 Task: Add an event with the title Casual Interview with Candidate DD, date '2024/05/01', time 8:00 AM to 10:00 AM, logged in from the account softage.3@softage.netand send the event invitation to softage.2@softage.net and softage.4@softage.net. Set a reminder for the event 15 minutes before
Action: Mouse moved to (119, 127)
Screenshot: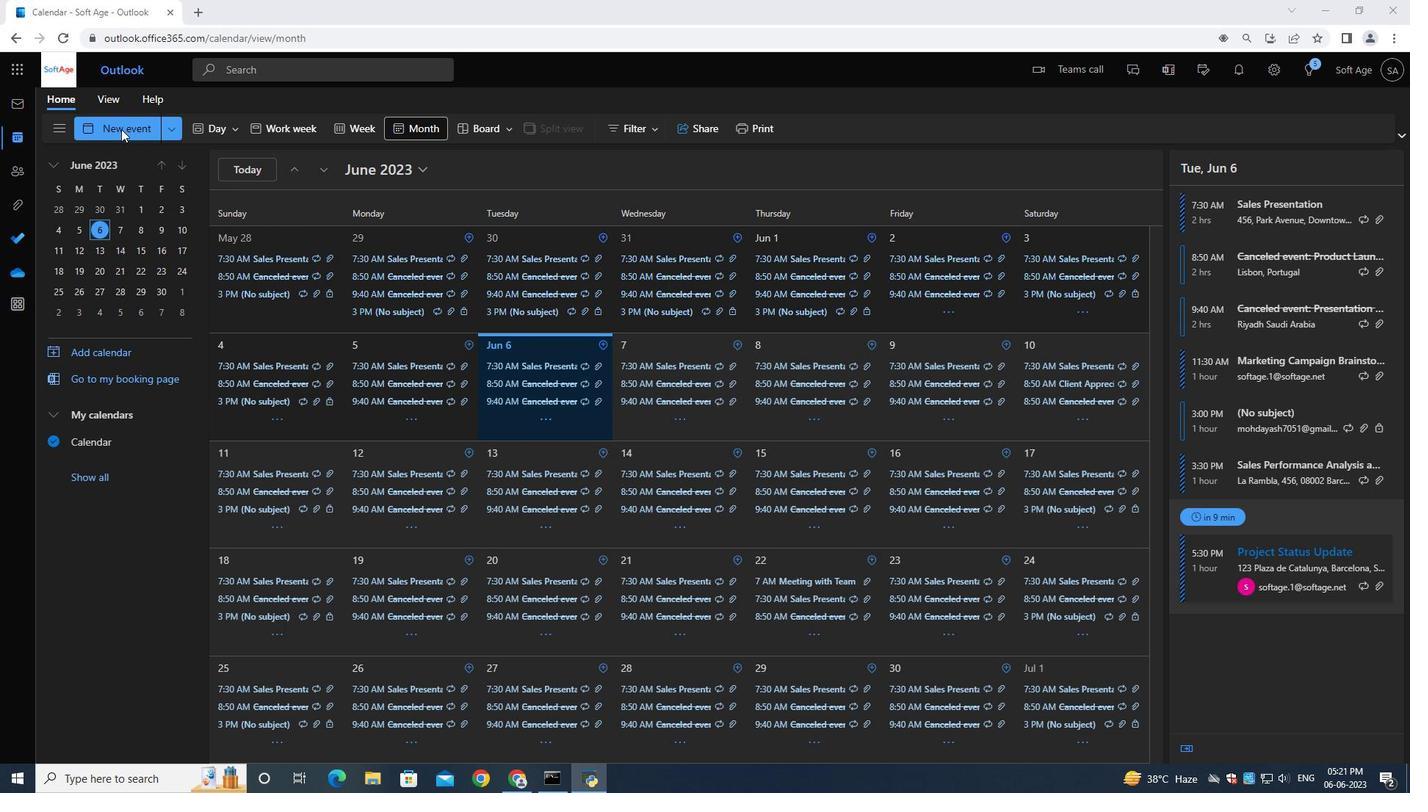 
Action: Mouse pressed left at (119, 127)
Screenshot: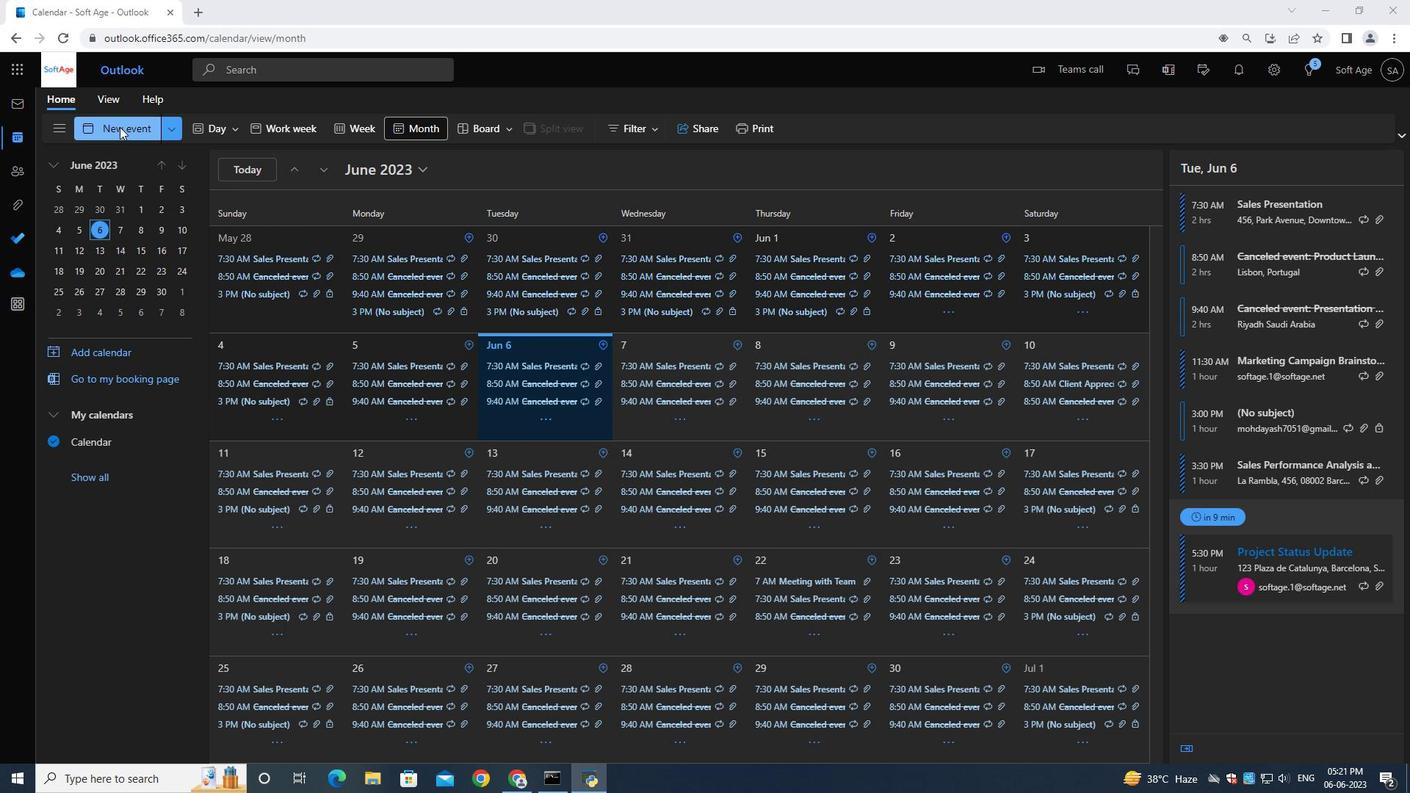 
Action: Mouse moved to (378, 219)
Screenshot: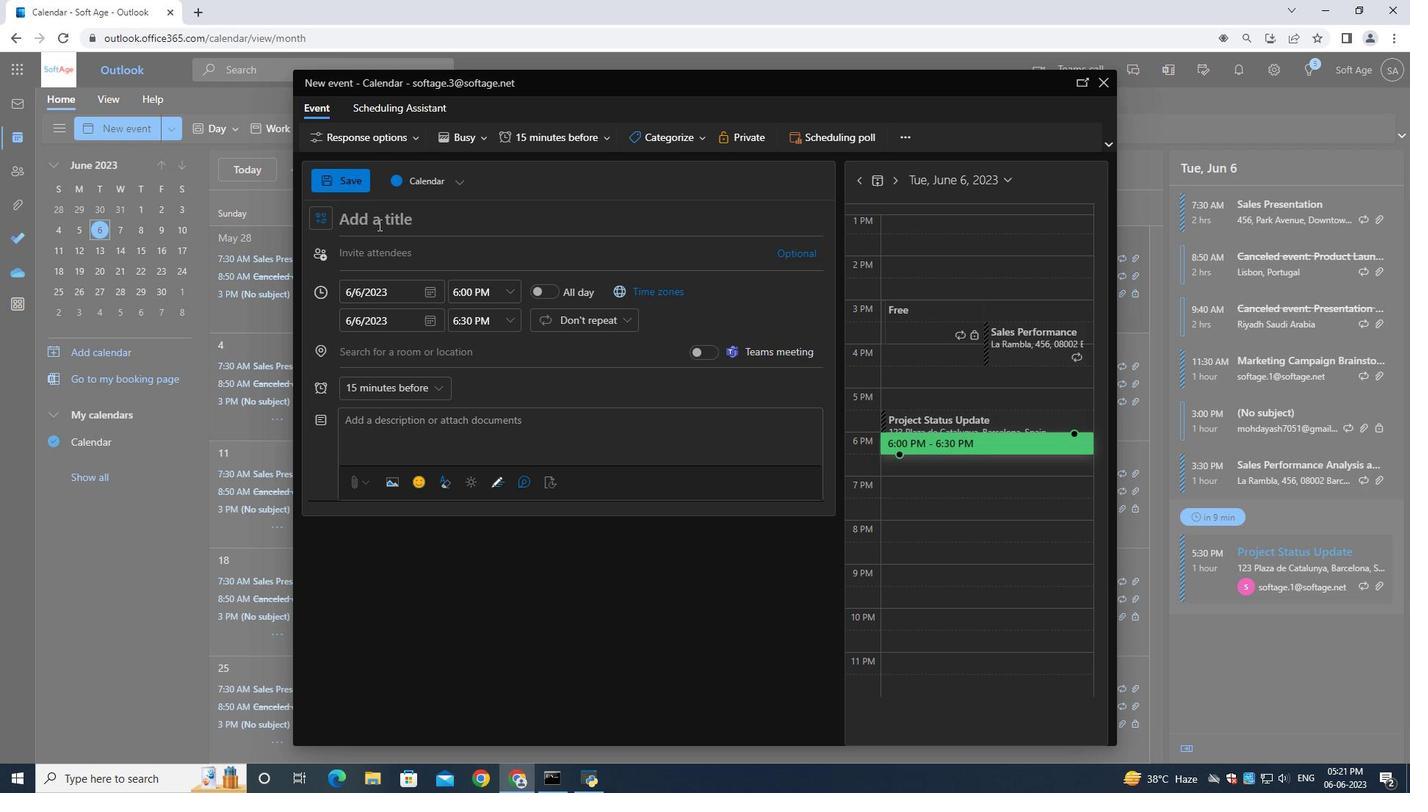 
Action: Mouse pressed left at (378, 219)
Screenshot: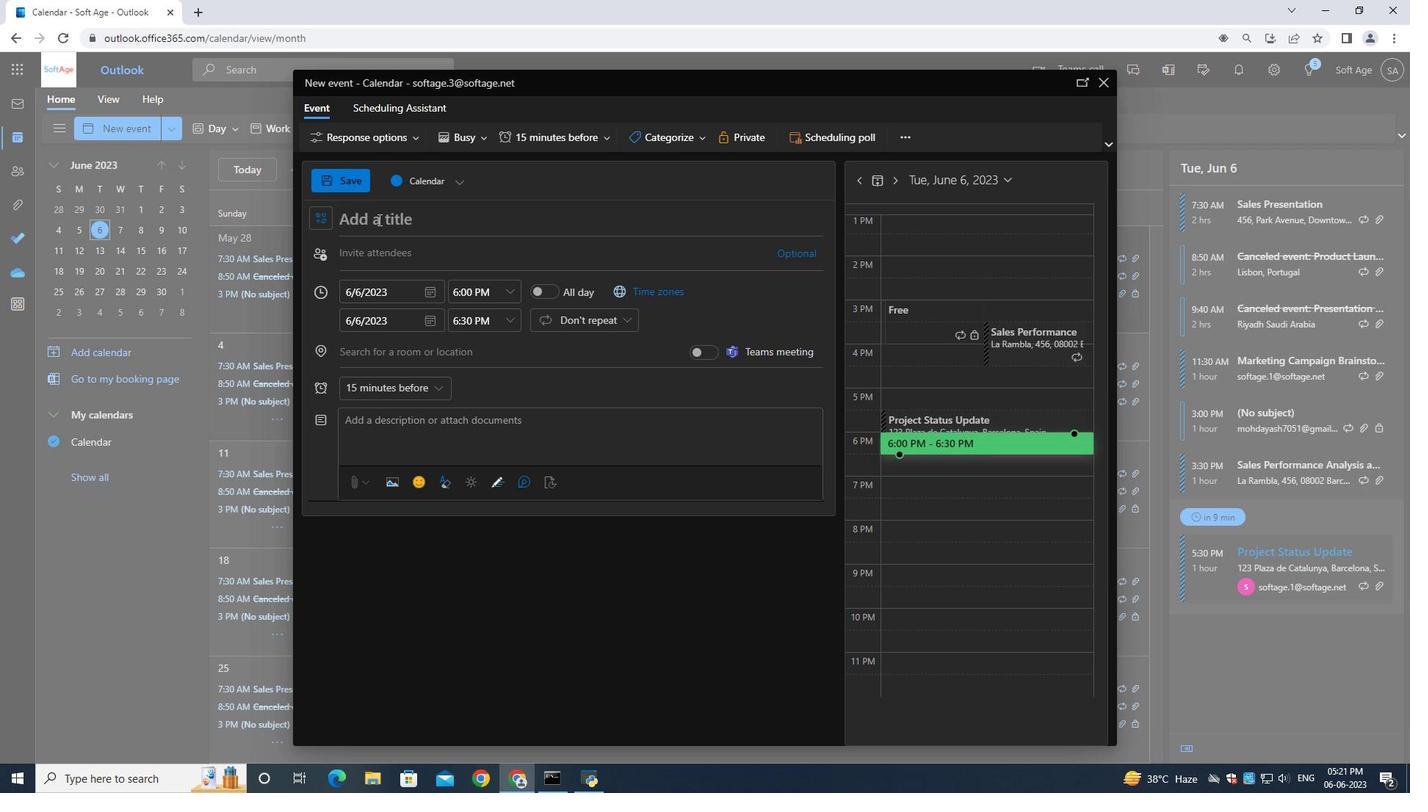 
Action: Mouse moved to (379, 219)
Screenshot: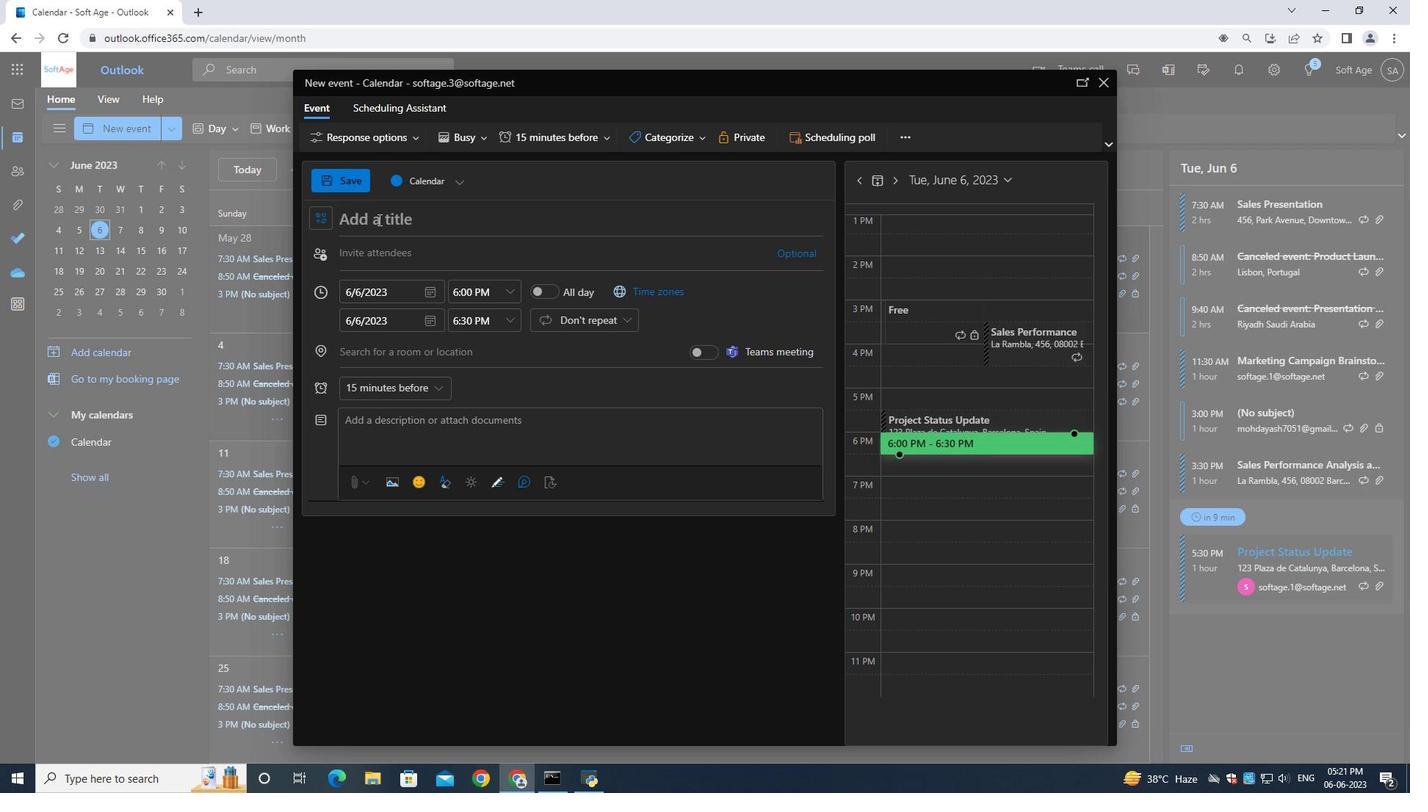 
Action: Key pressed <Key.shift>Casual<Key.space><Key.shift>Intt<Key.backspace>erview<Key.space>with<Key.space><Key.shift>Candidate<Key.space><Key.shift>DD
Screenshot: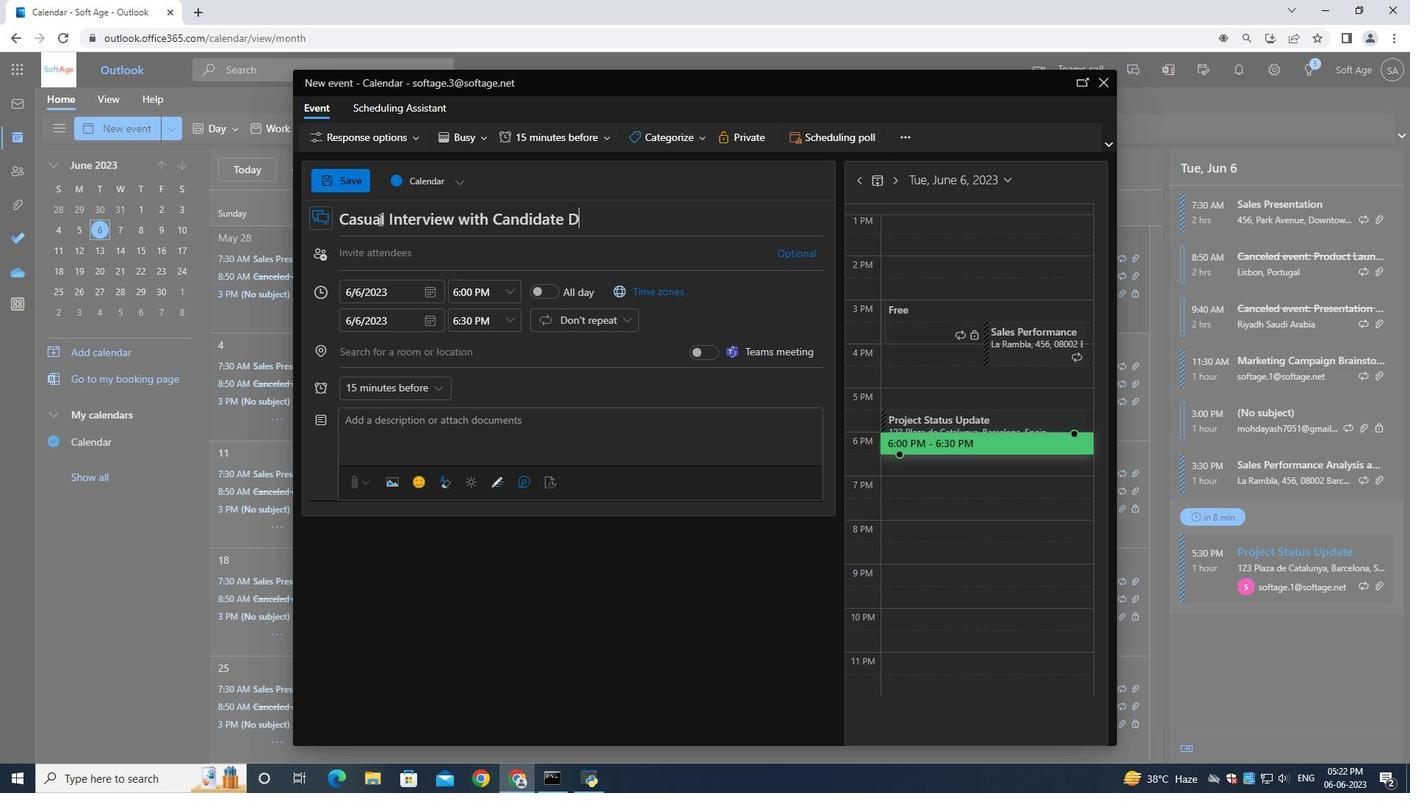 
Action: Mouse moved to (431, 293)
Screenshot: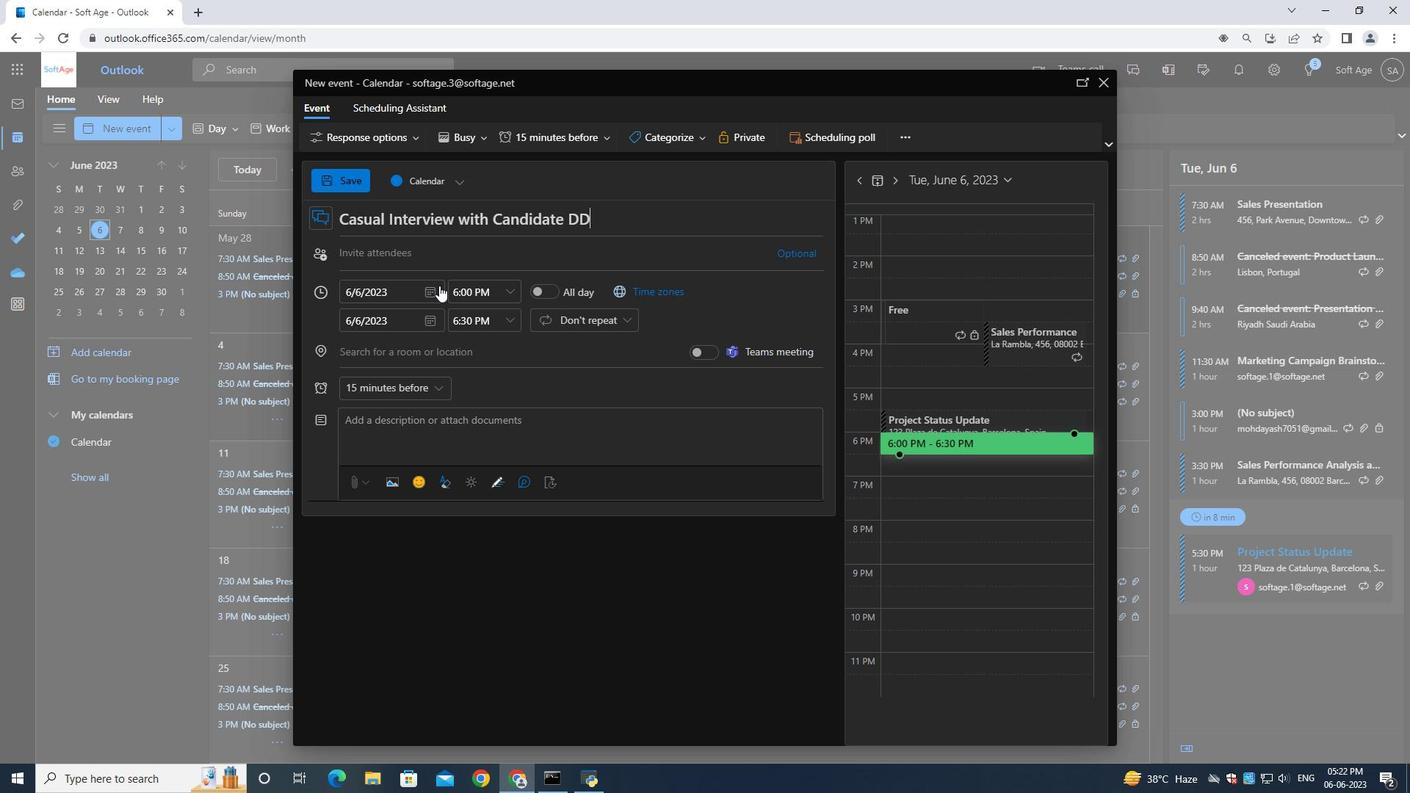 
Action: Mouse pressed left at (431, 293)
Screenshot: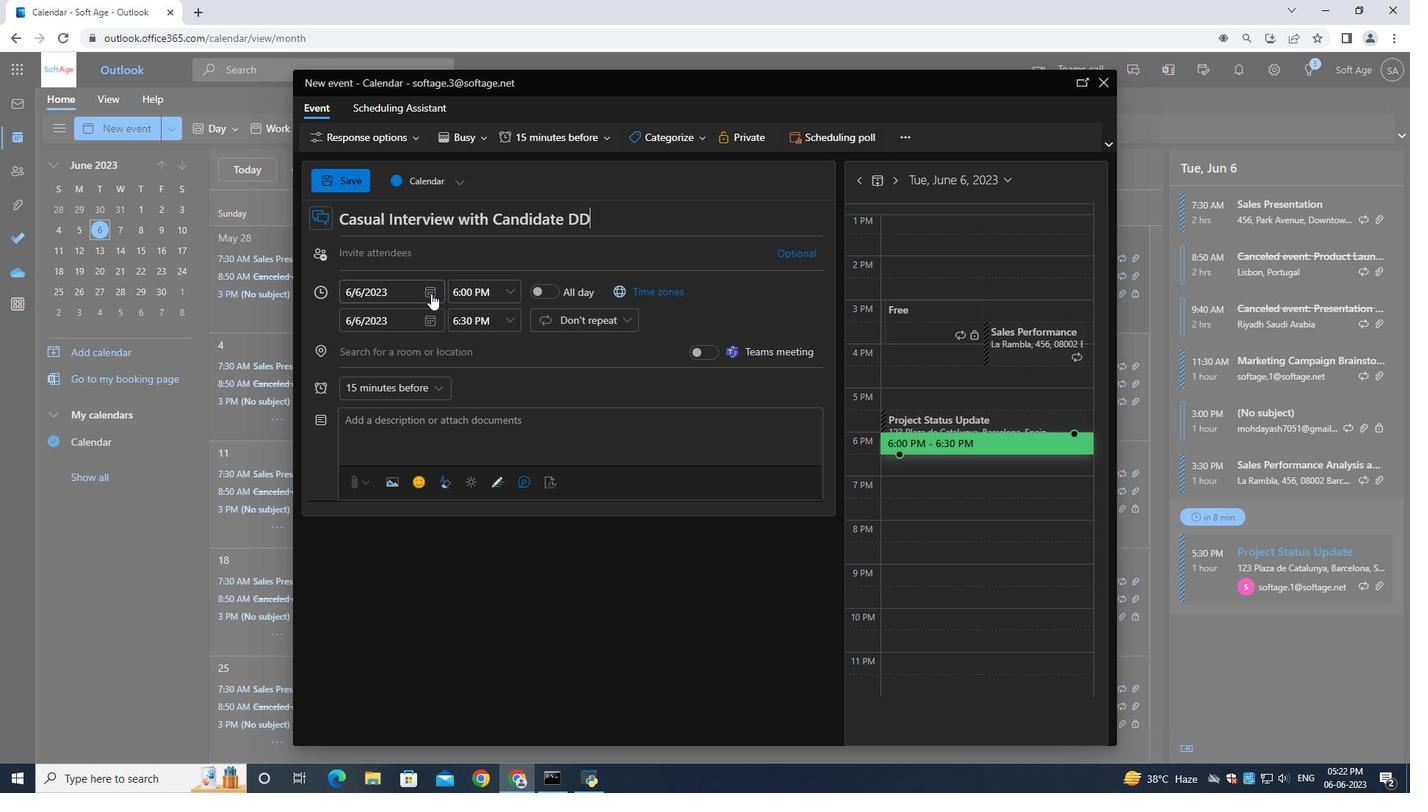
Action: Mouse moved to (484, 327)
Screenshot: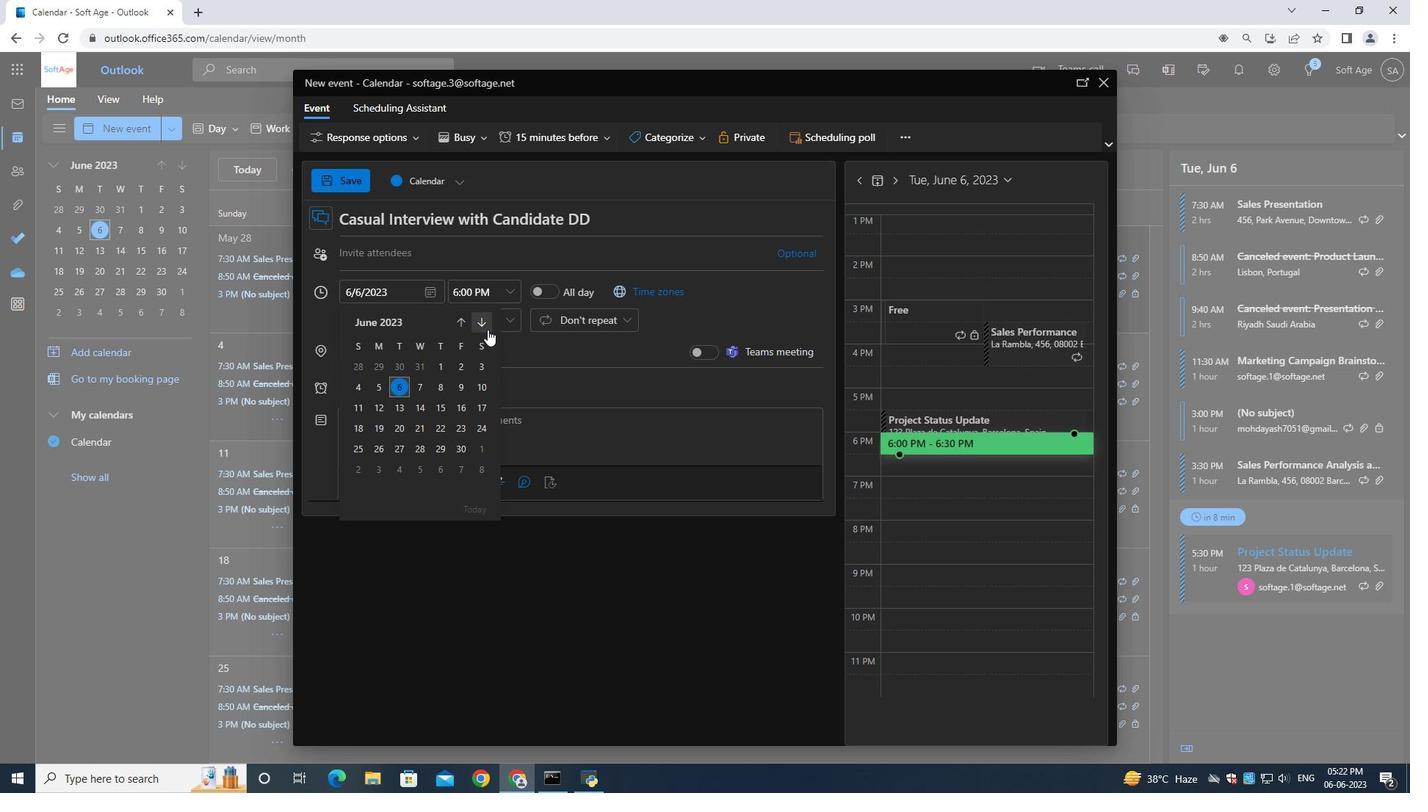 
Action: Mouse pressed left at (484, 327)
Screenshot: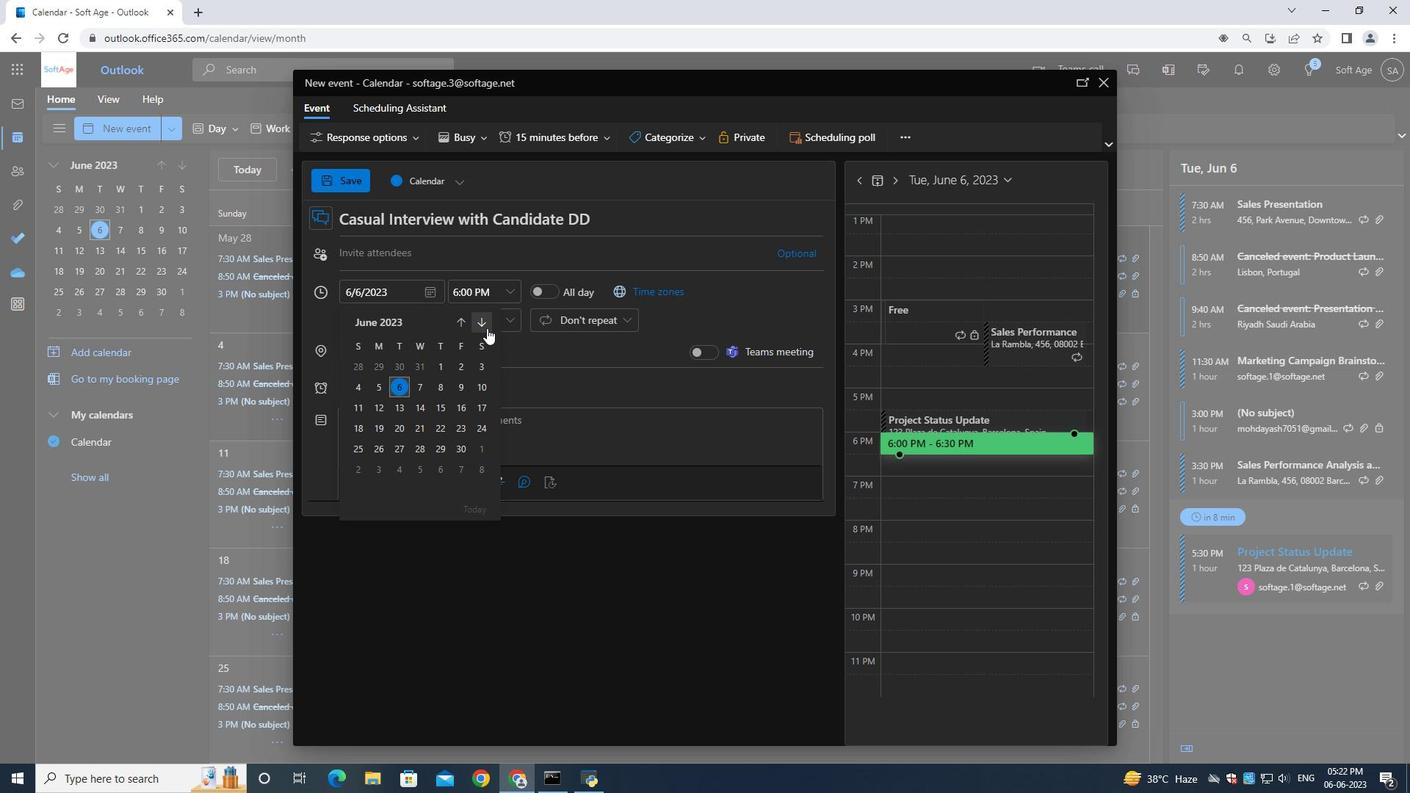 
Action: Mouse pressed left at (484, 327)
Screenshot: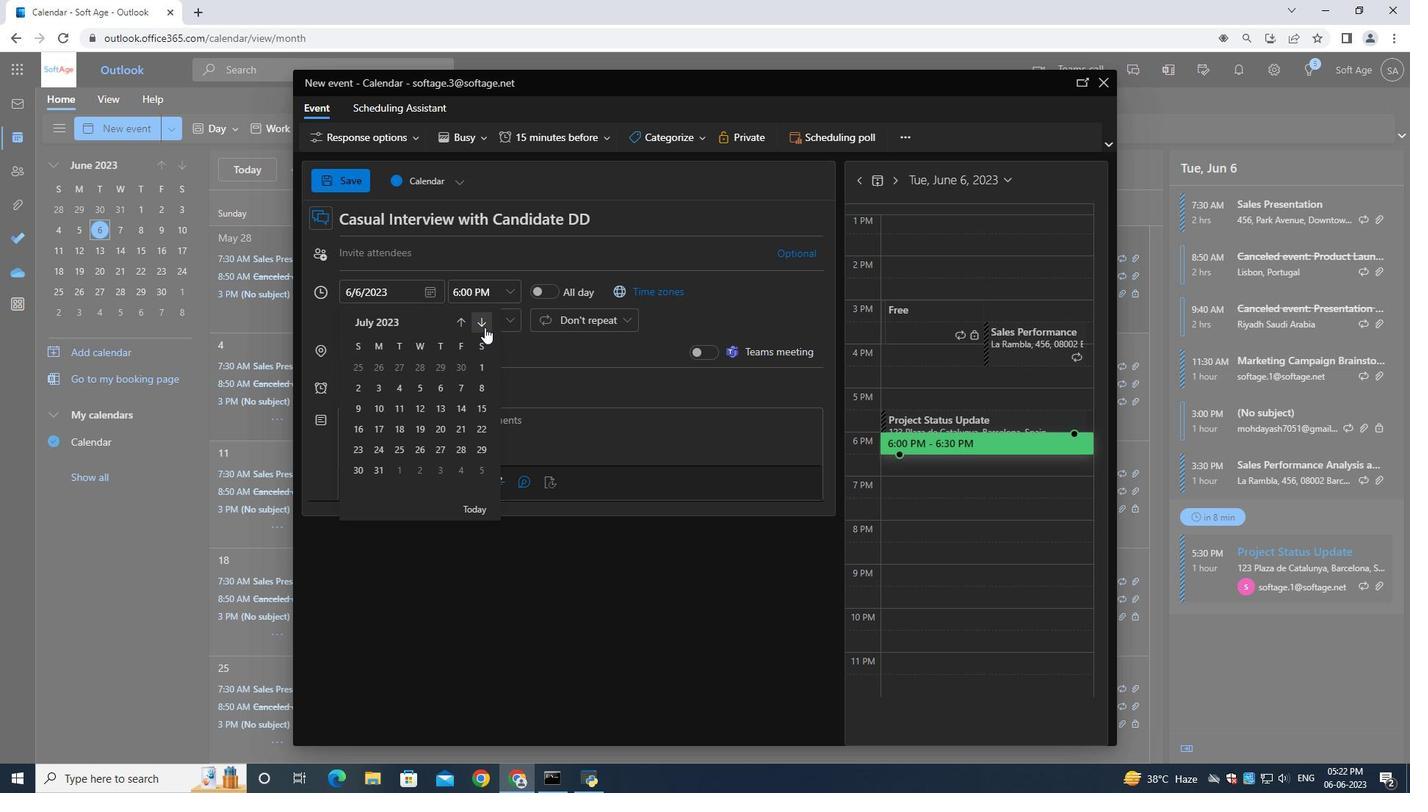 
Action: Mouse pressed left at (484, 327)
Screenshot: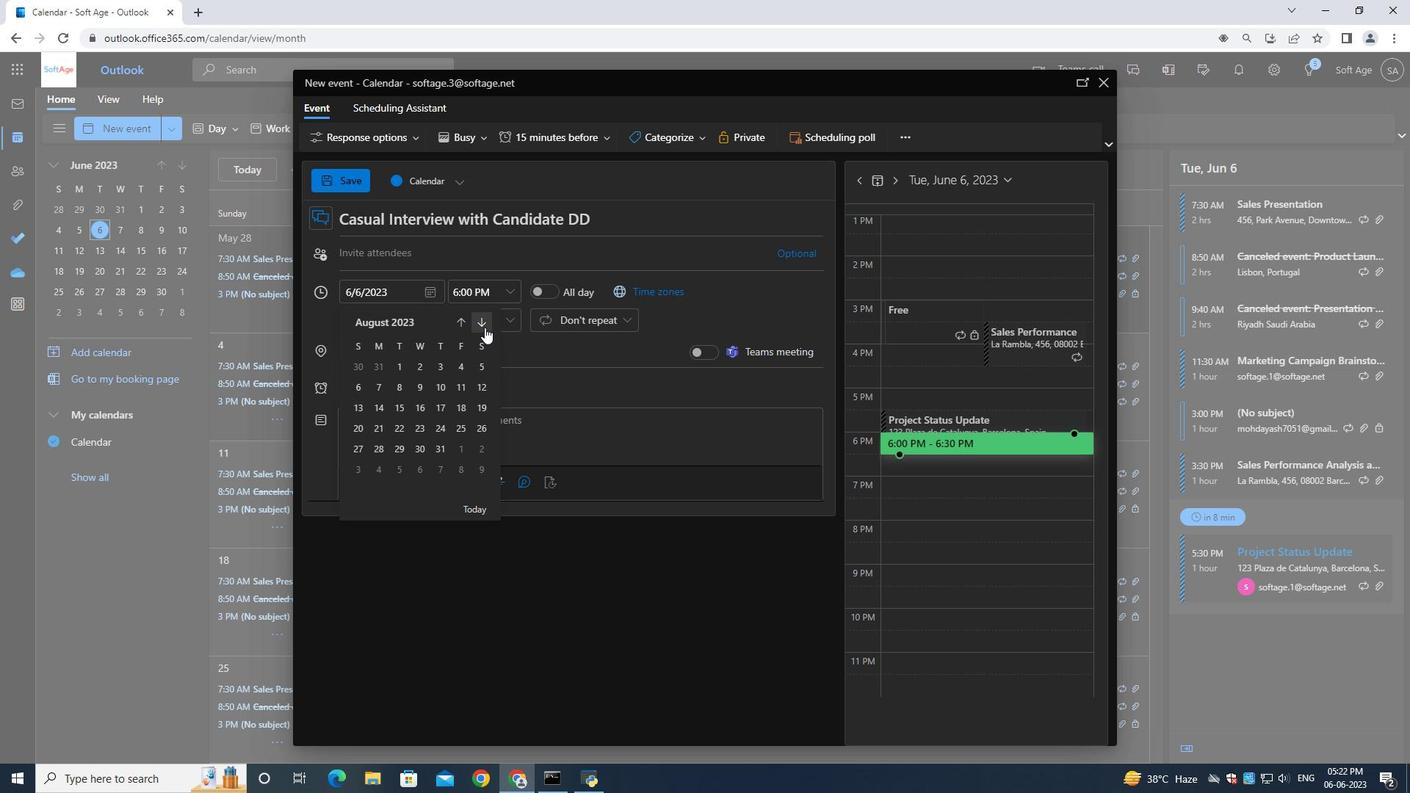 
Action: Mouse pressed left at (484, 327)
Screenshot: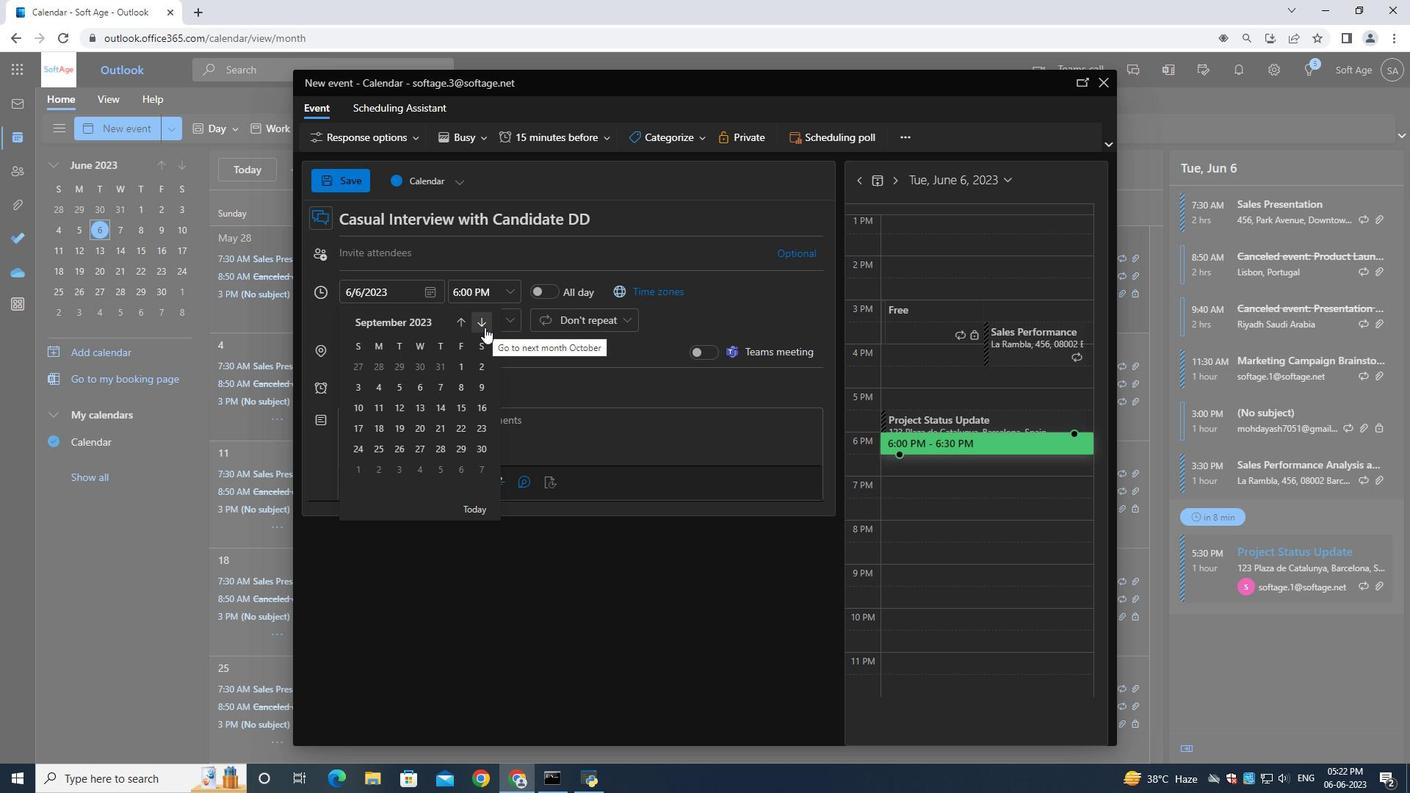 
Action: Mouse pressed left at (484, 327)
Screenshot: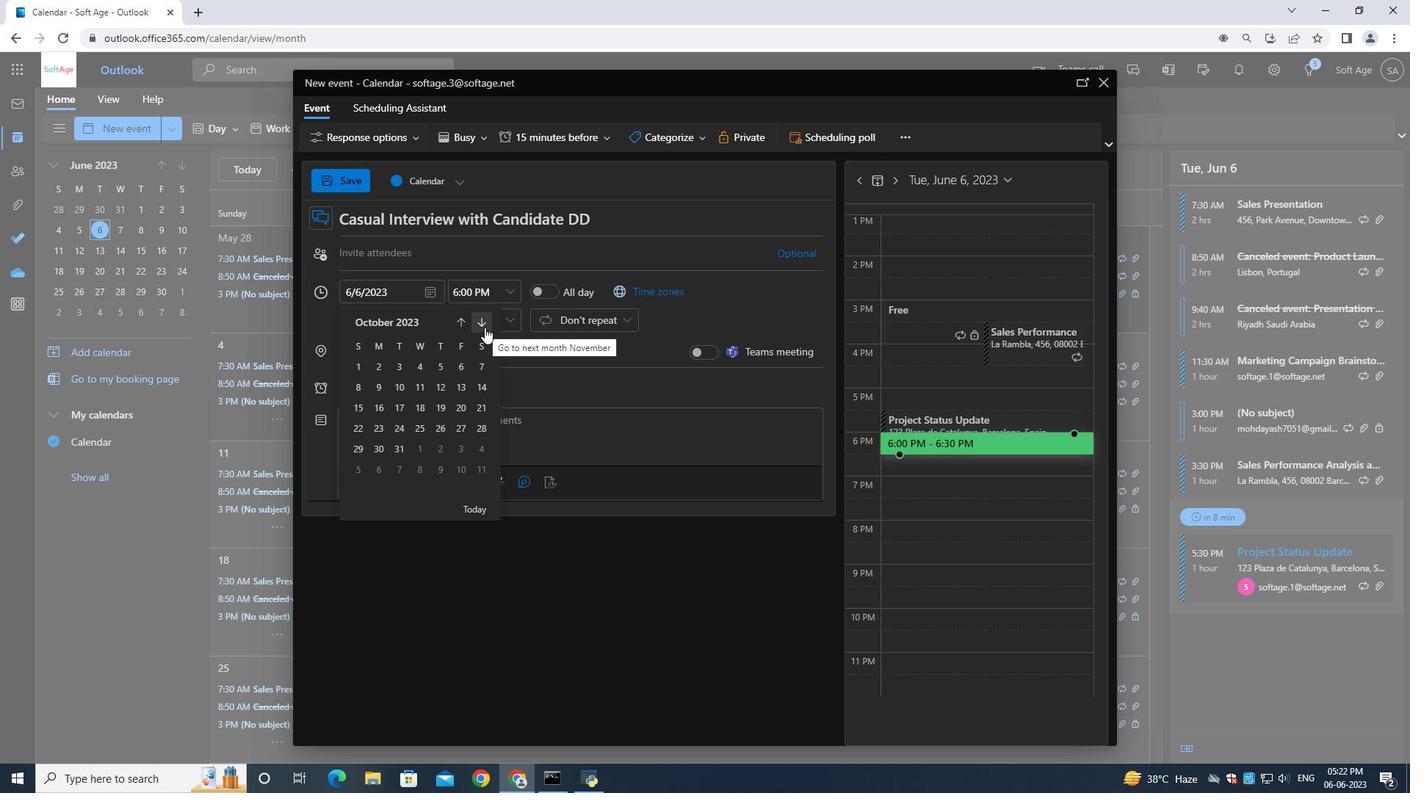 
Action: Mouse pressed left at (484, 327)
Screenshot: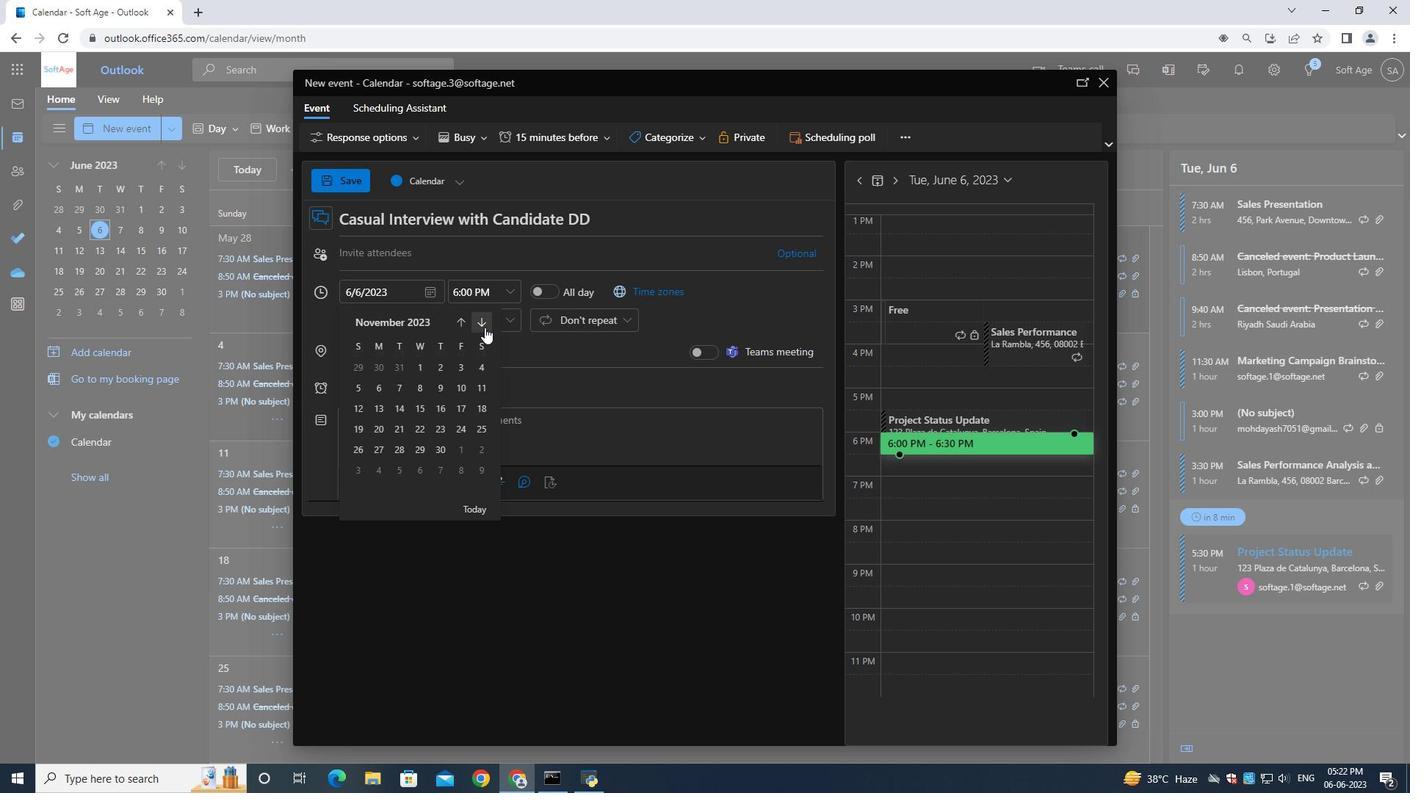 
Action: Mouse pressed left at (484, 327)
Screenshot: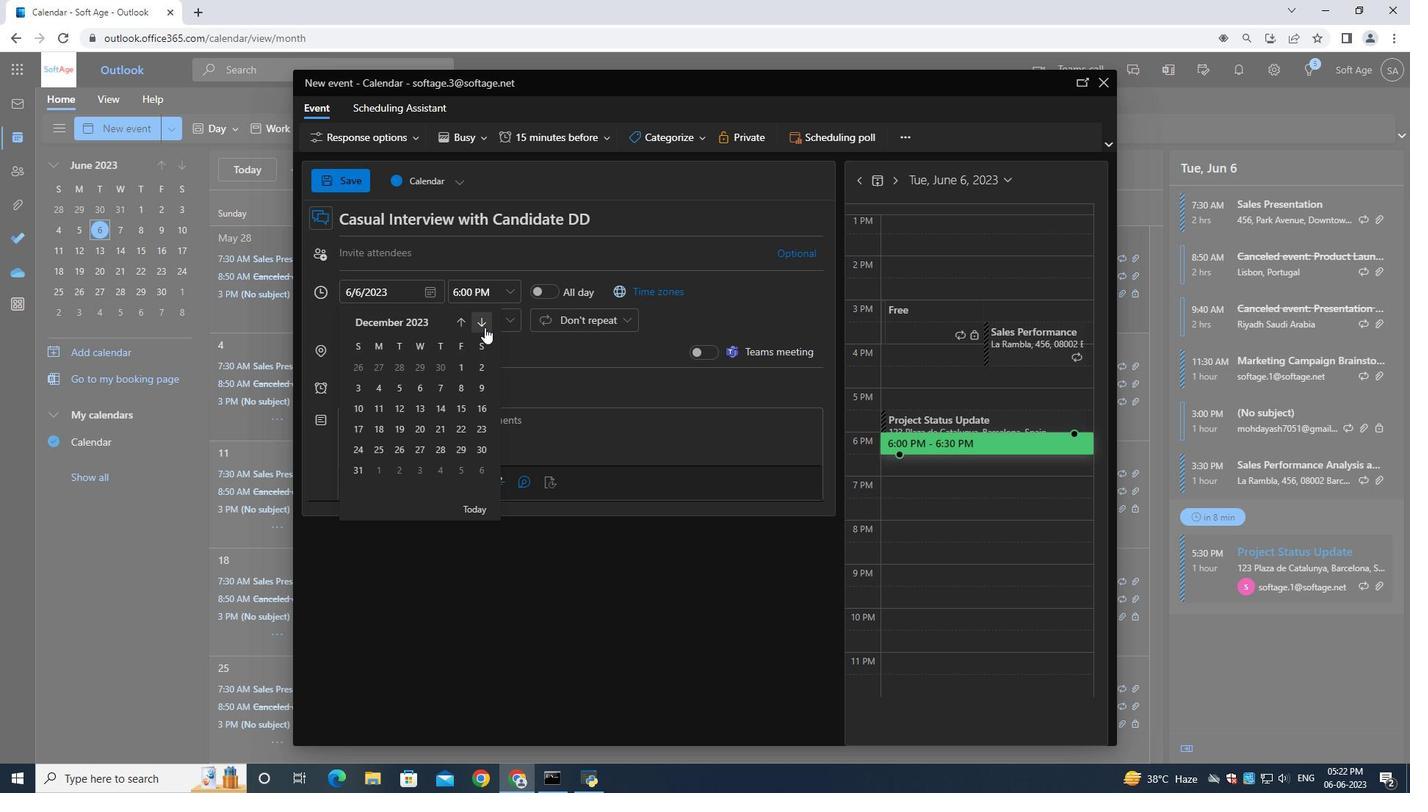 
Action: Mouse moved to (484, 327)
Screenshot: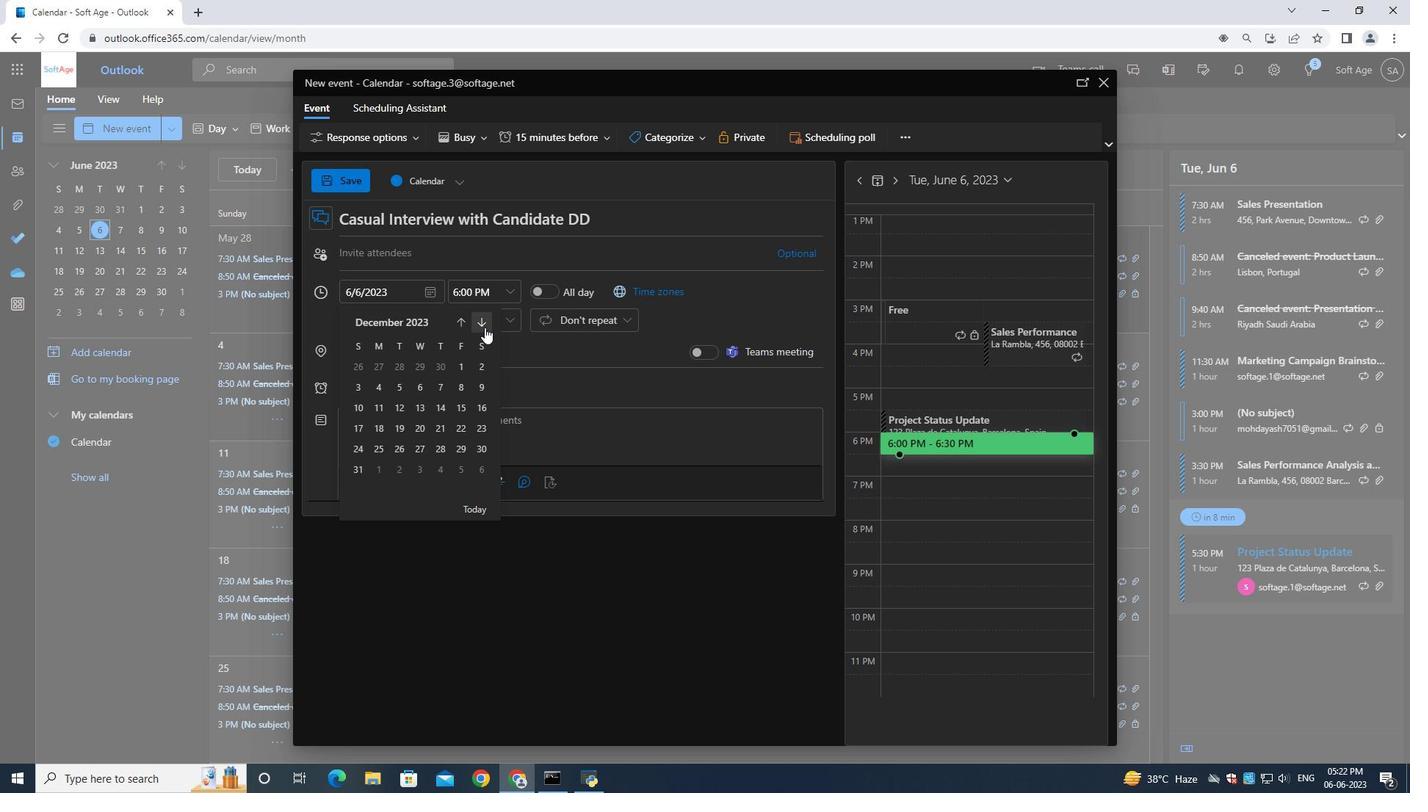 
Action: Mouse pressed left at (484, 327)
Screenshot: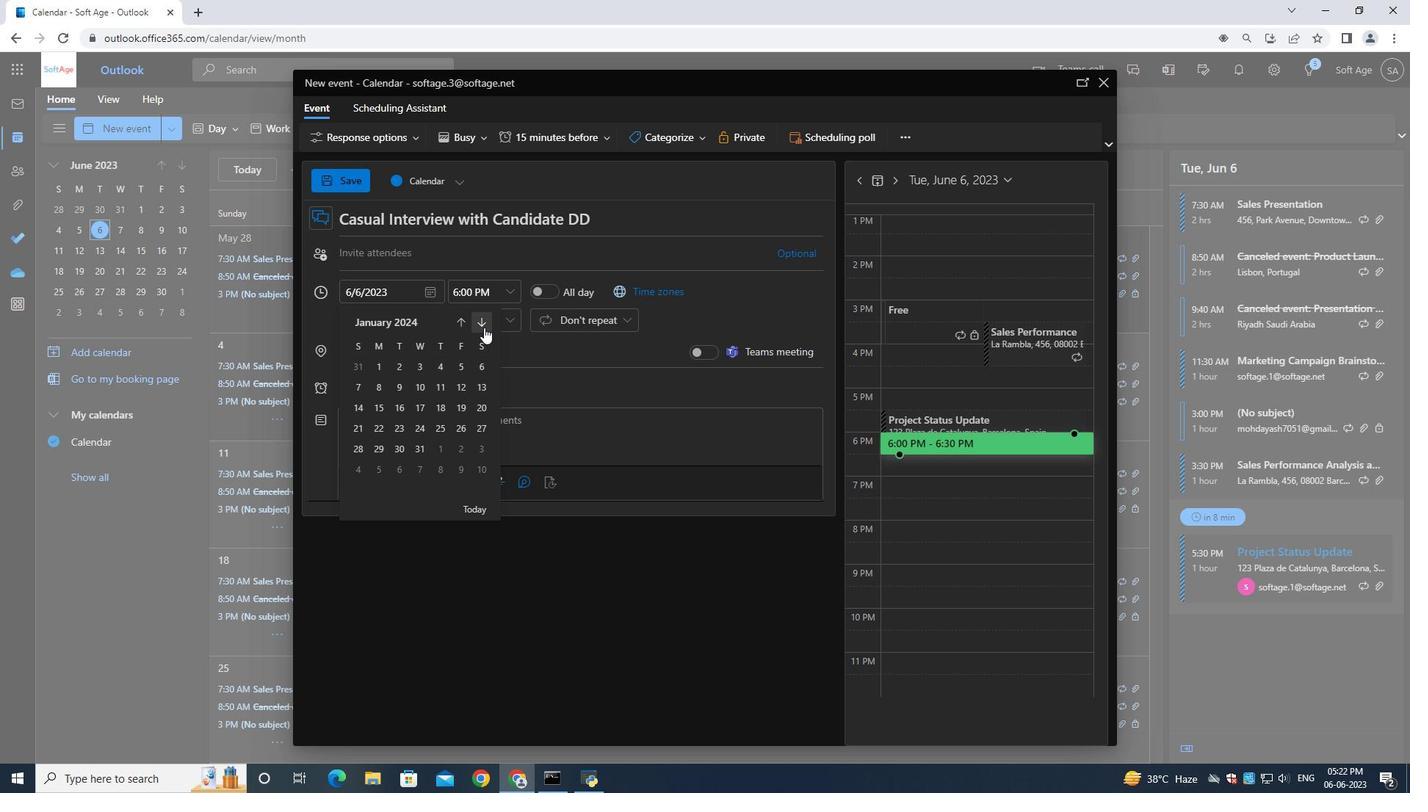 
Action: Mouse pressed left at (484, 327)
Screenshot: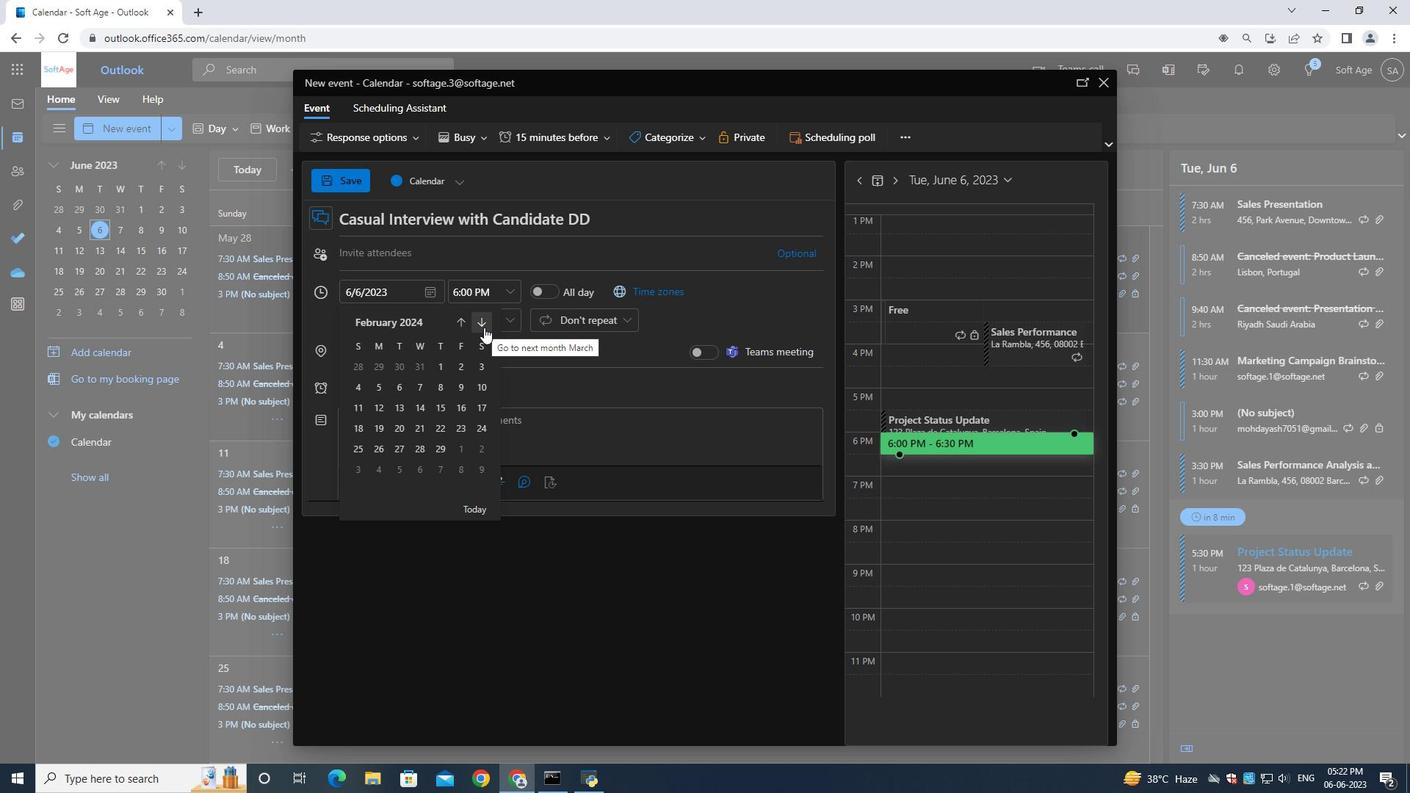 
Action: Mouse pressed left at (484, 327)
Screenshot: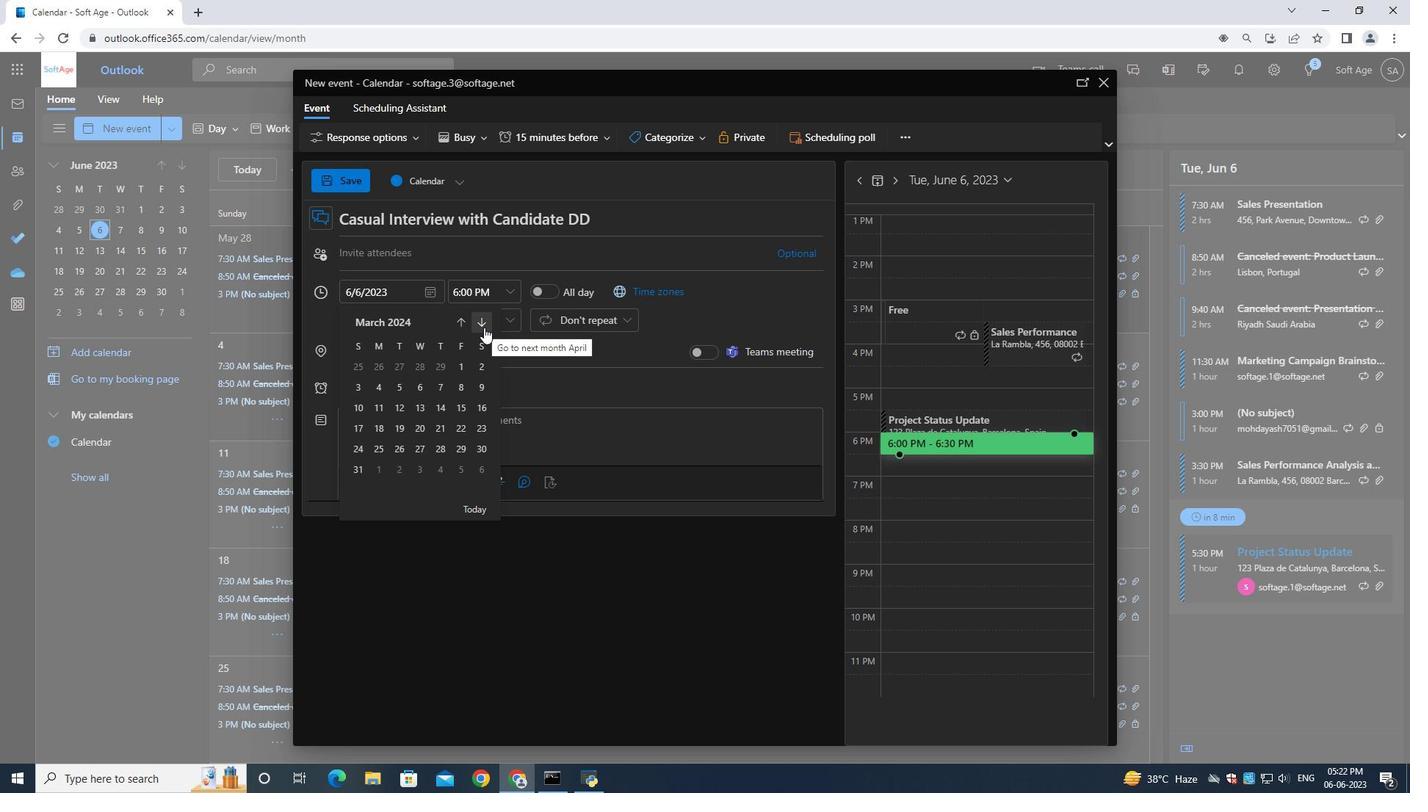 
Action: Mouse pressed left at (484, 327)
Screenshot: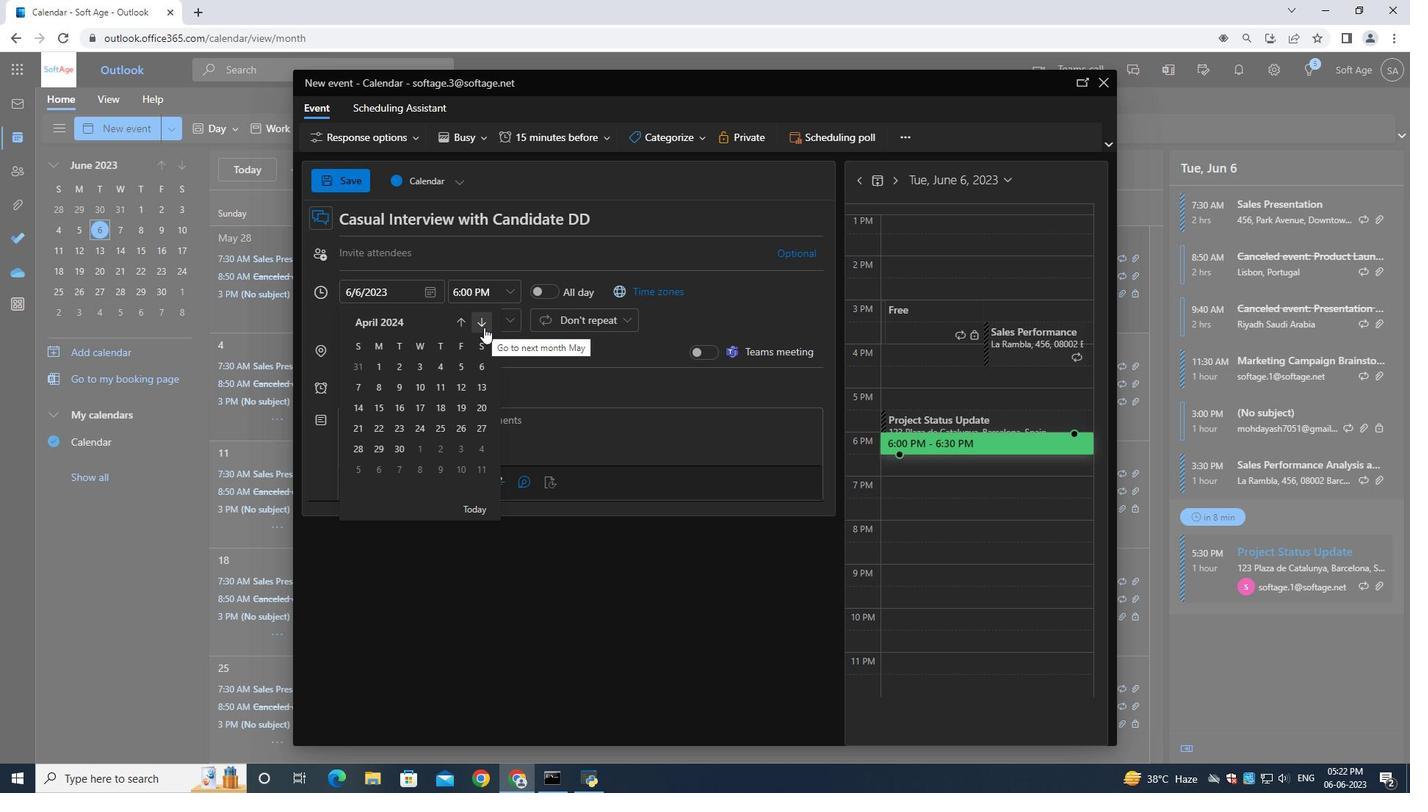 
Action: Mouse moved to (426, 362)
Screenshot: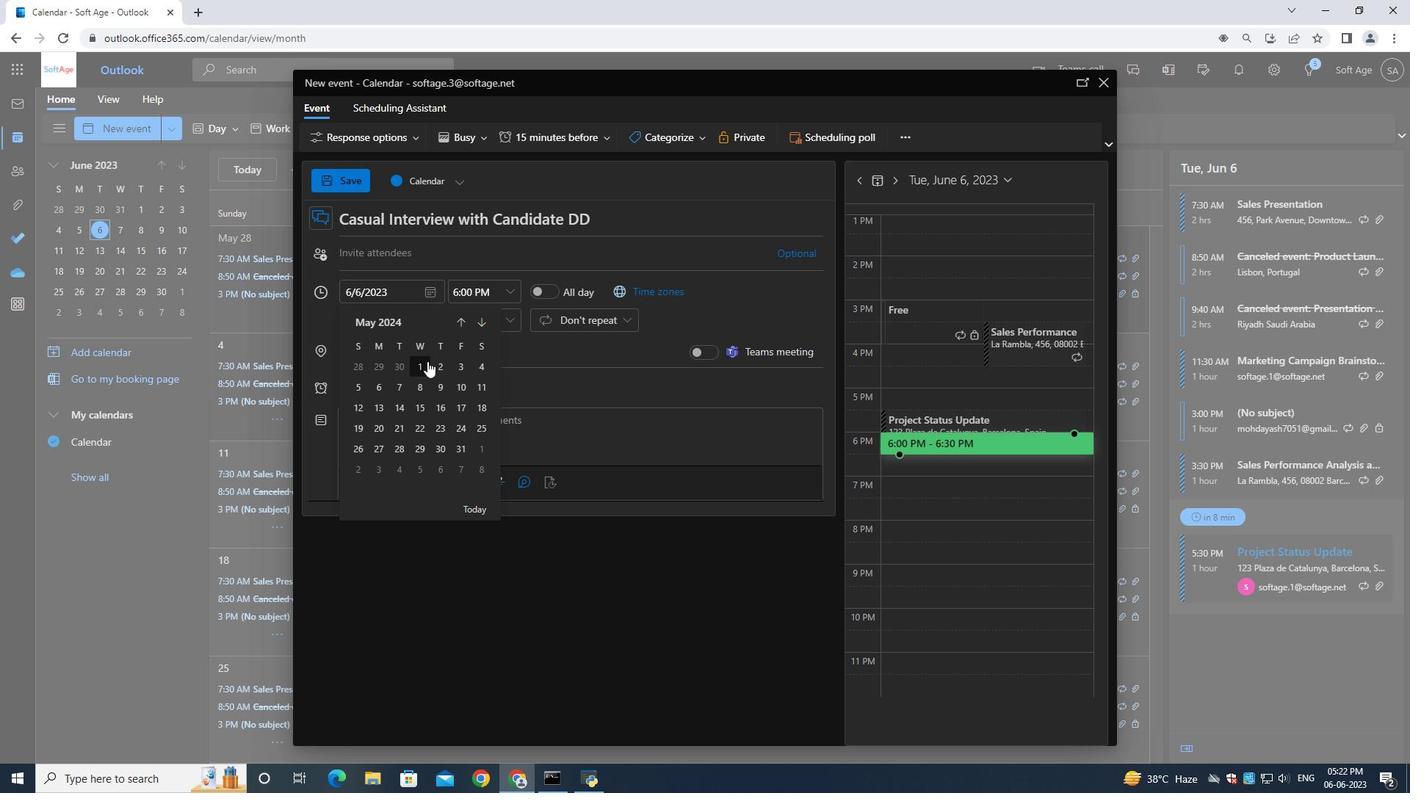 
Action: Mouse pressed left at (426, 362)
Screenshot: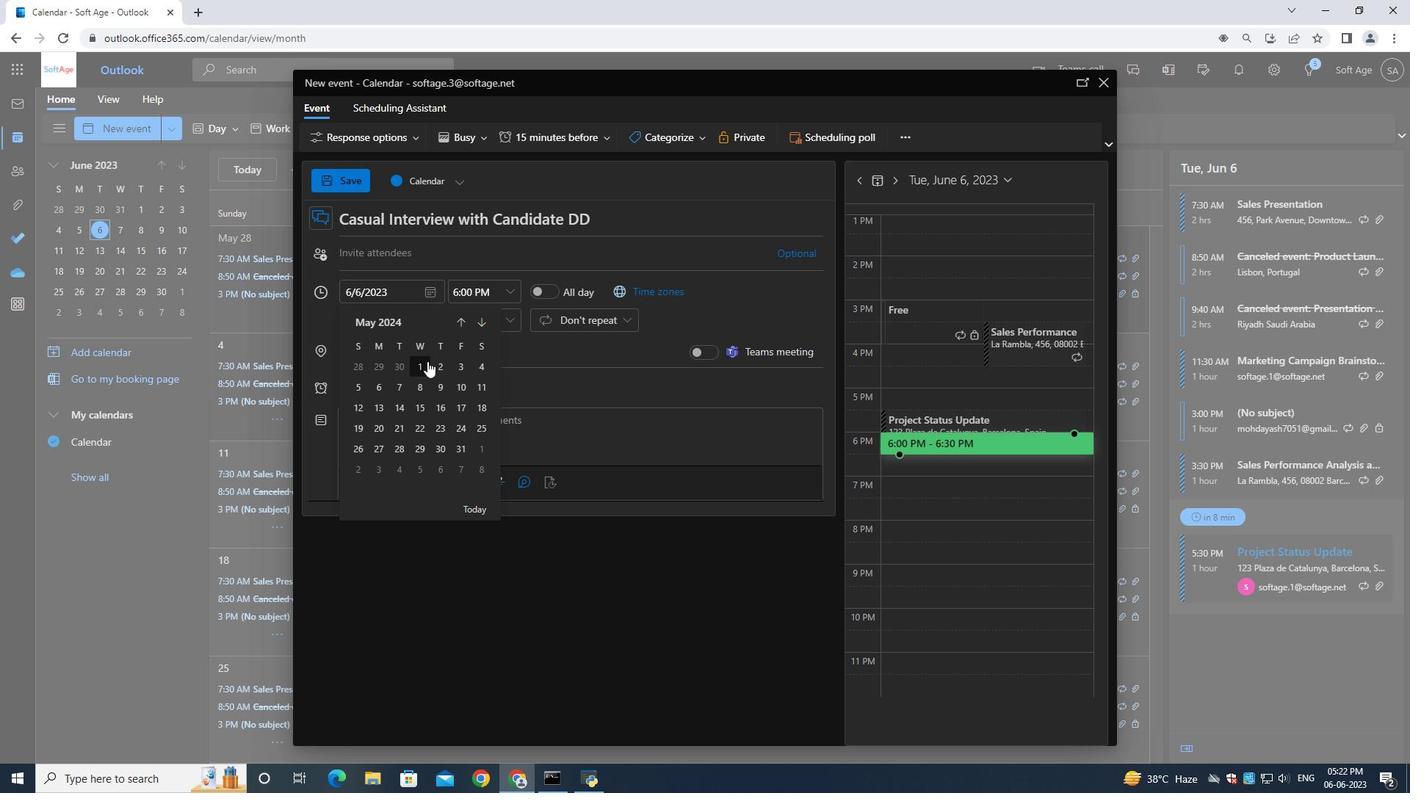 
Action: Mouse moved to (484, 293)
Screenshot: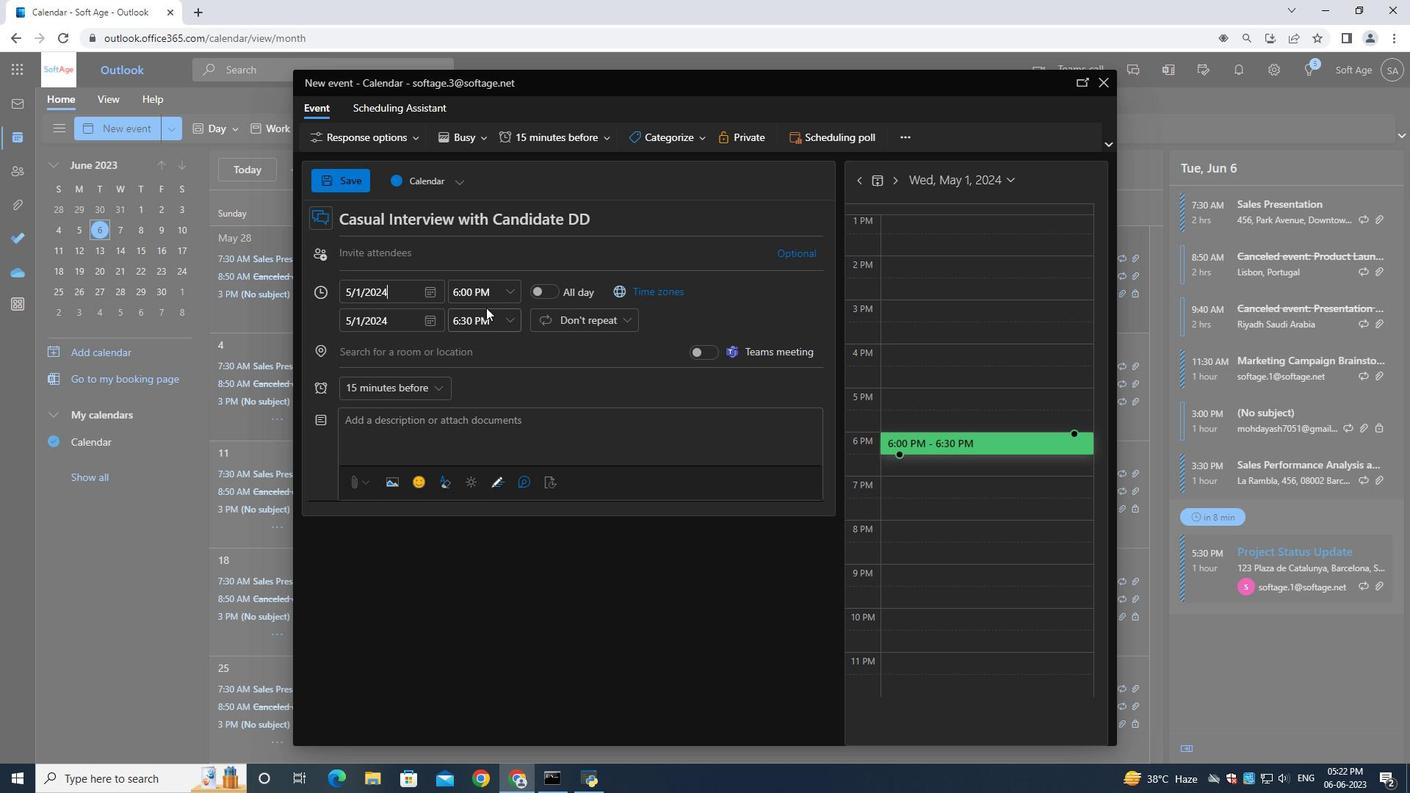 
Action: Mouse pressed left at (484, 293)
Screenshot: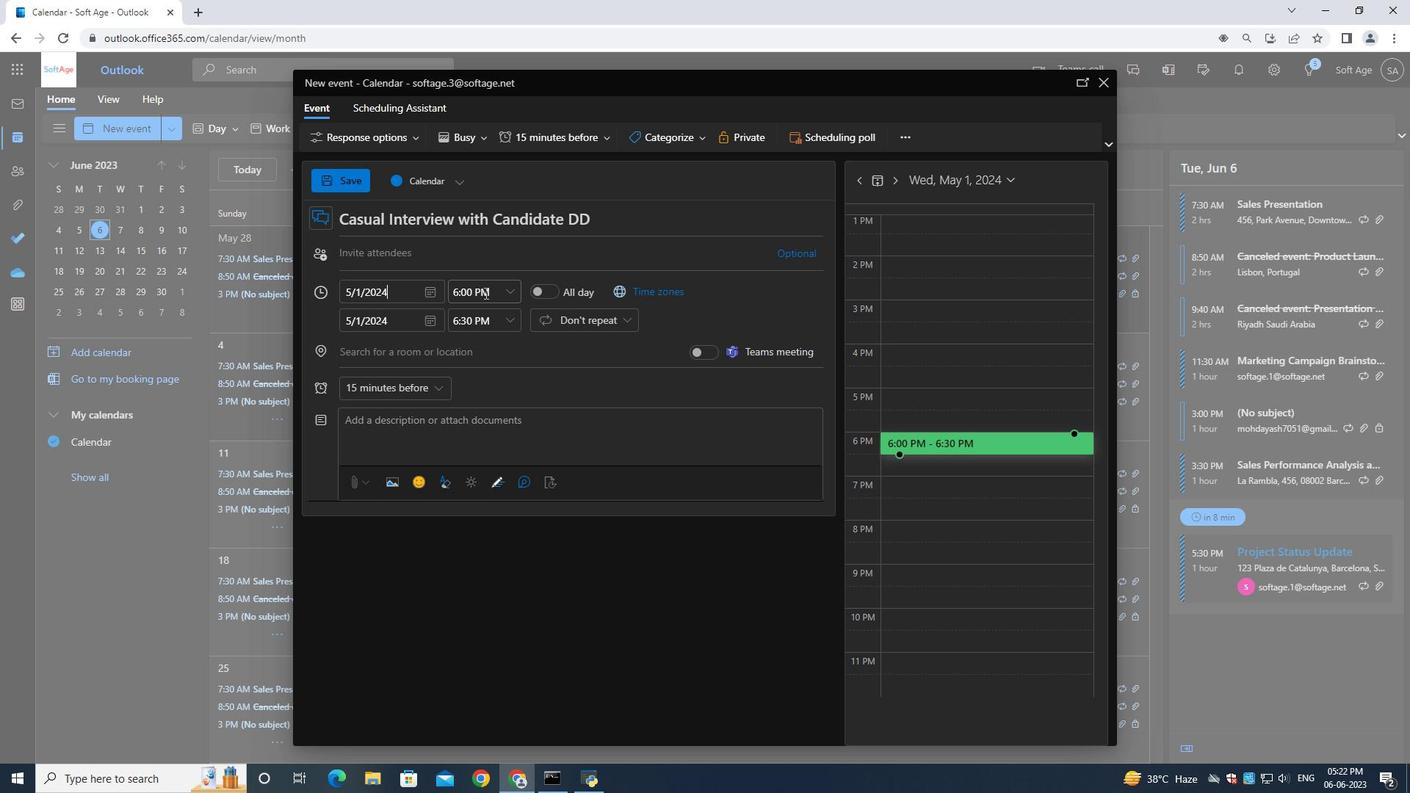 
Action: Mouse moved to (483, 293)
Screenshot: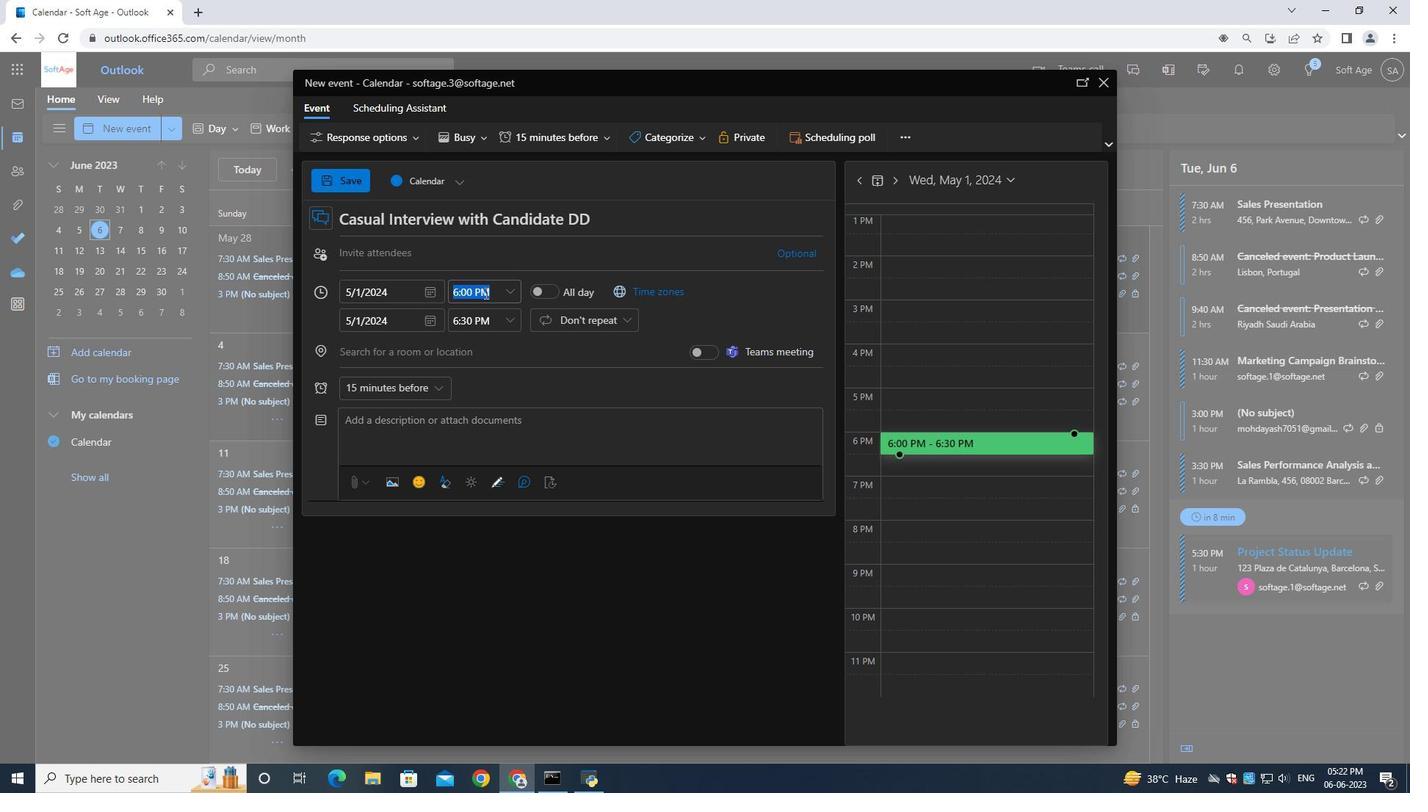 
Action: Key pressed 8<Key.shift_r>:00<Key.shift>AM
Screenshot: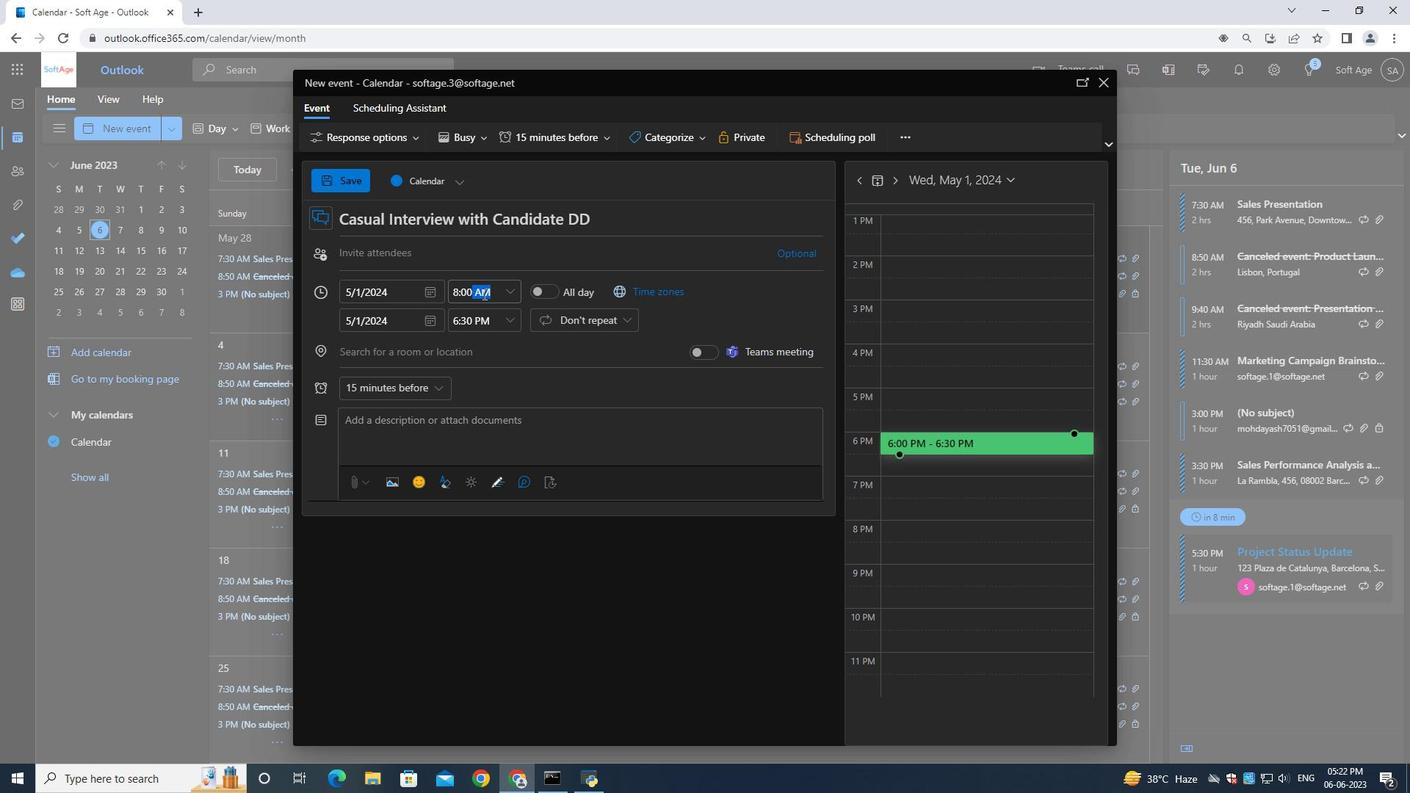 
Action: Mouse moved to (466, 325)
Screenshot: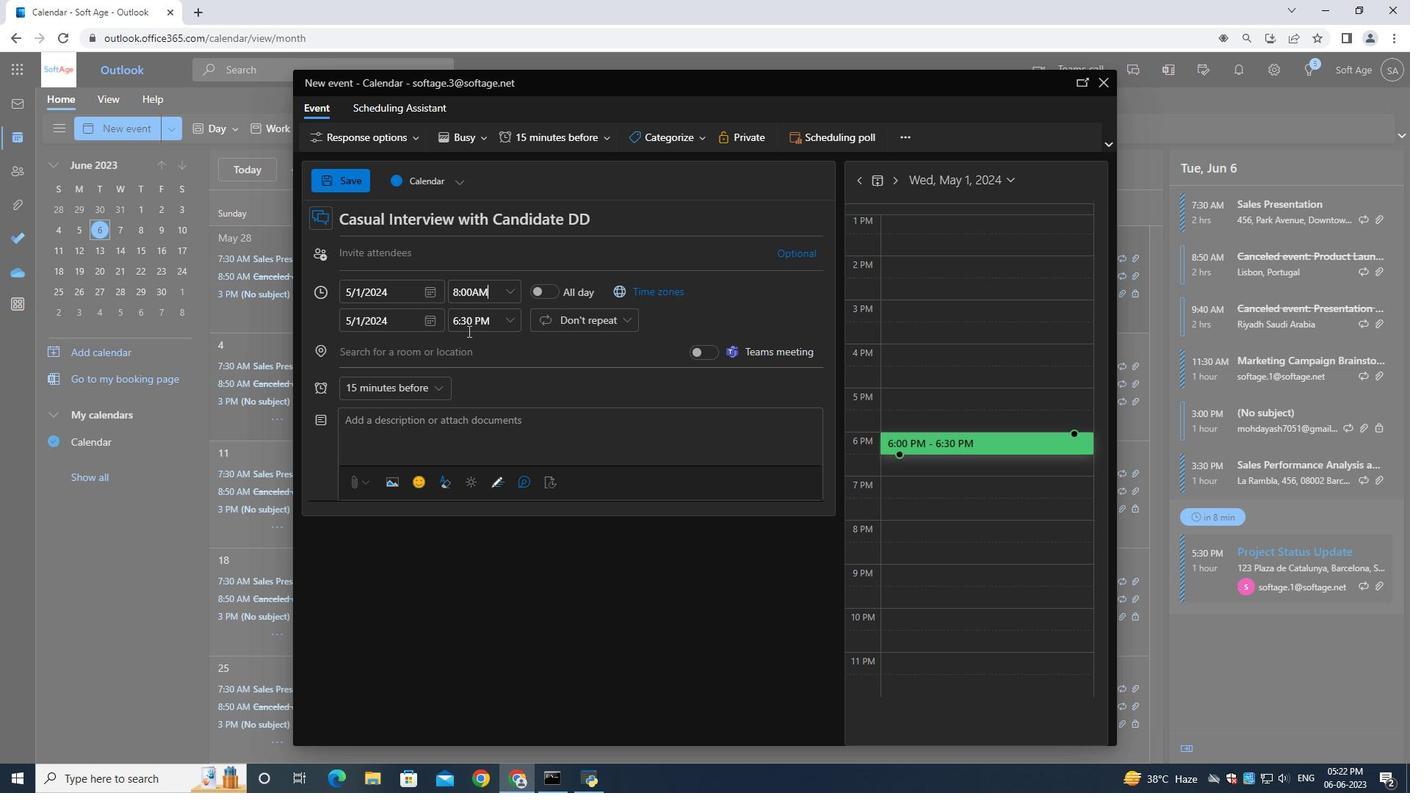 
Action: Mouse pressed left at (466, 325)
Screenshot: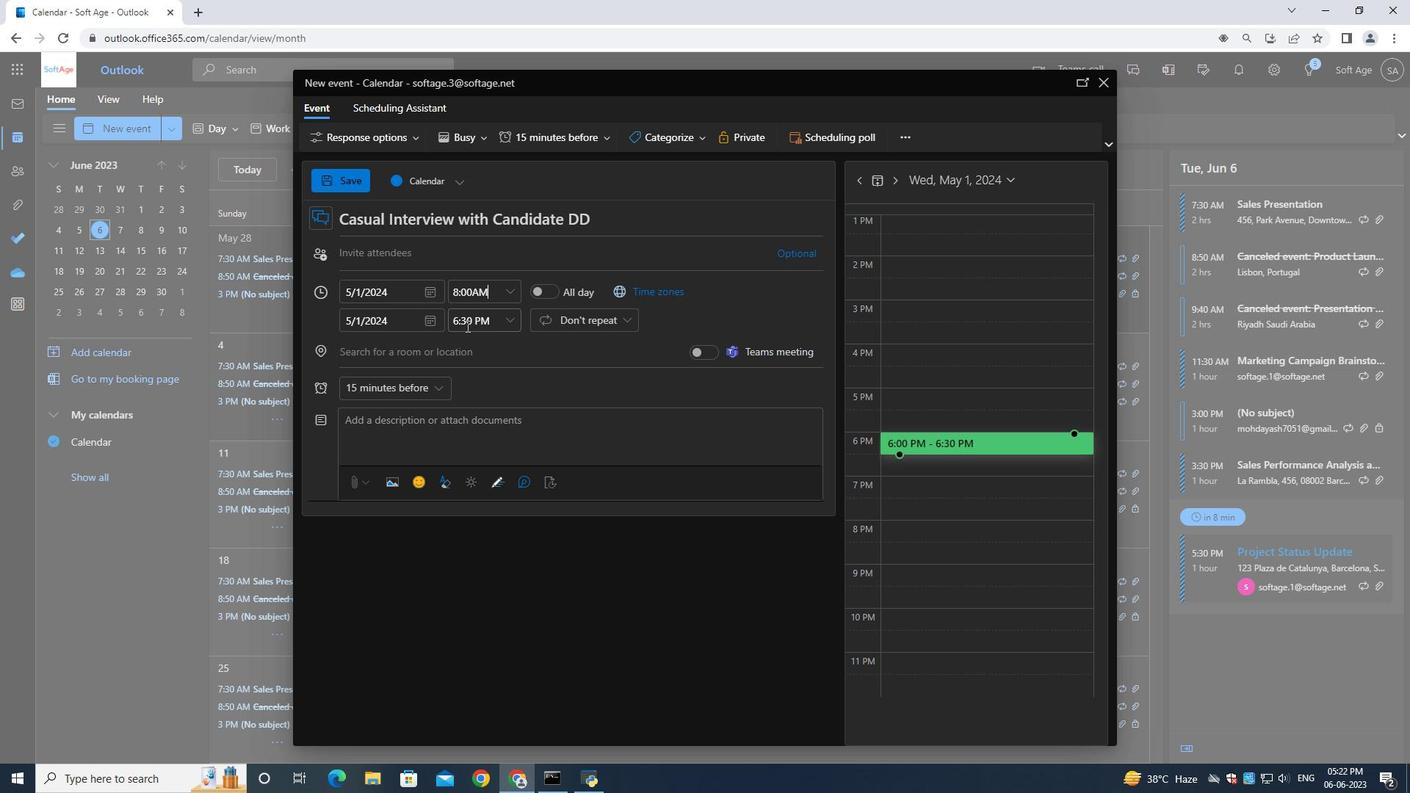 
Action: Mouse moved to (466, 325)
Screenshot: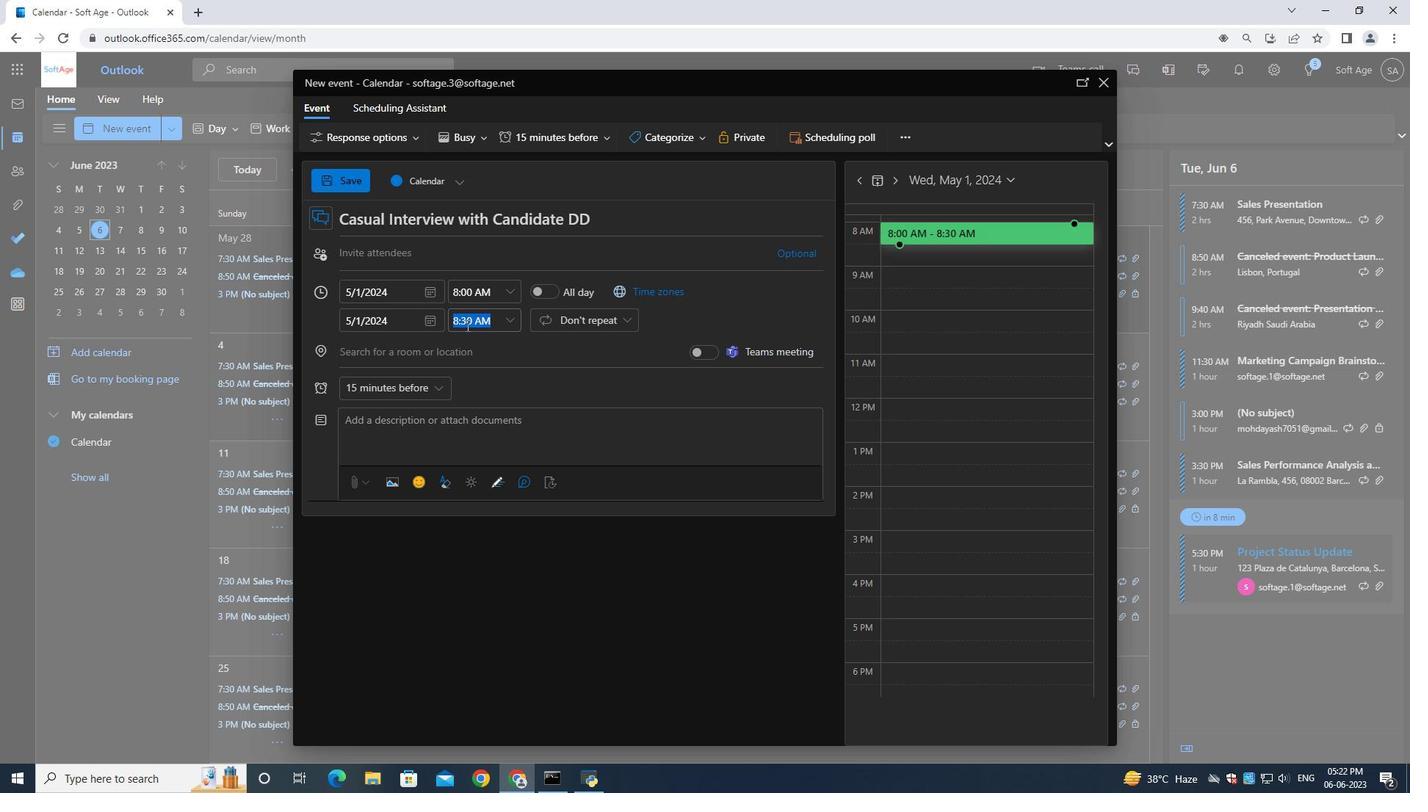 
Action: Key pressed 10<Key.shift_r>:00<Key.shift>AM
Screenshot: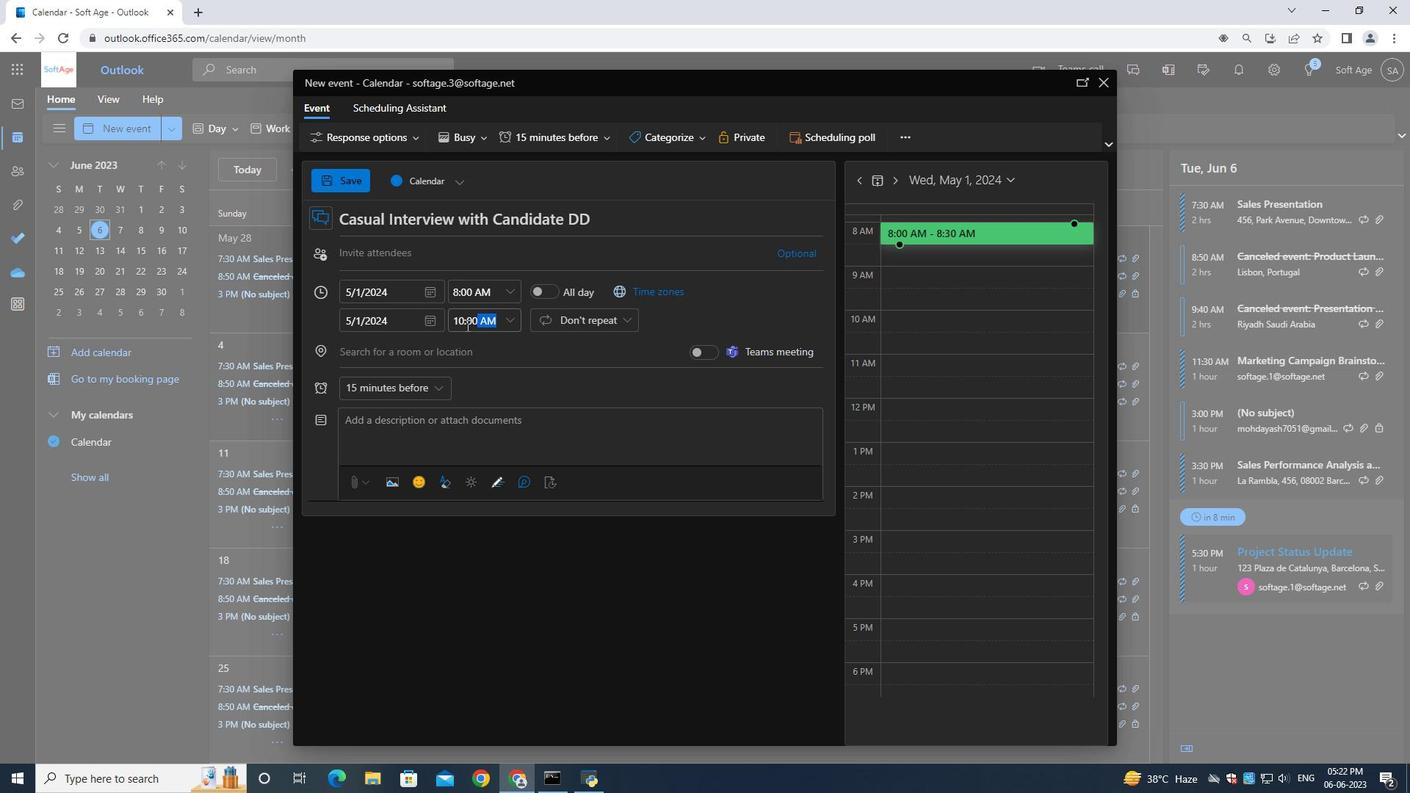 
Action: Mouse moved to (362, 254)
Screenshot: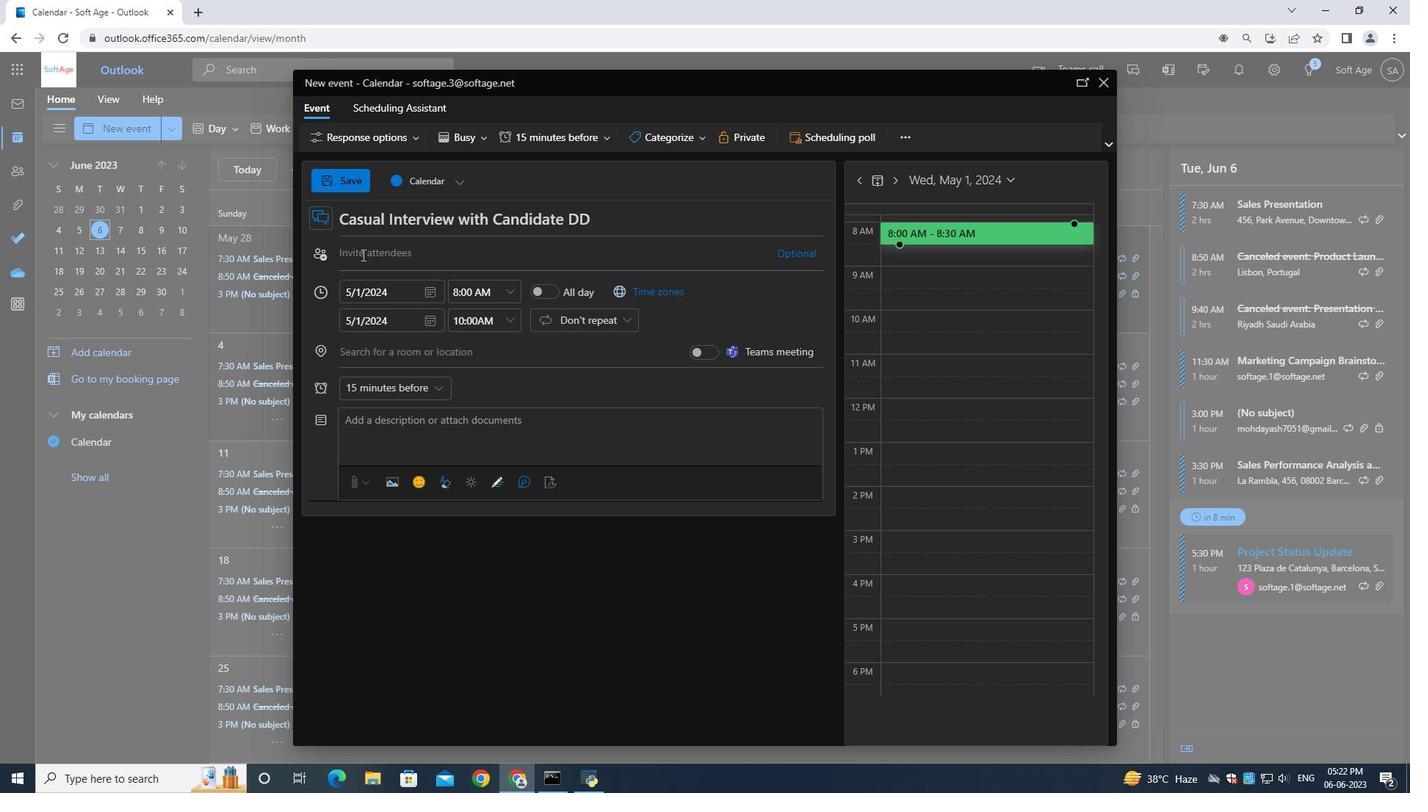 
Action: Mouse pressed left at (362, 254)
Screenshot: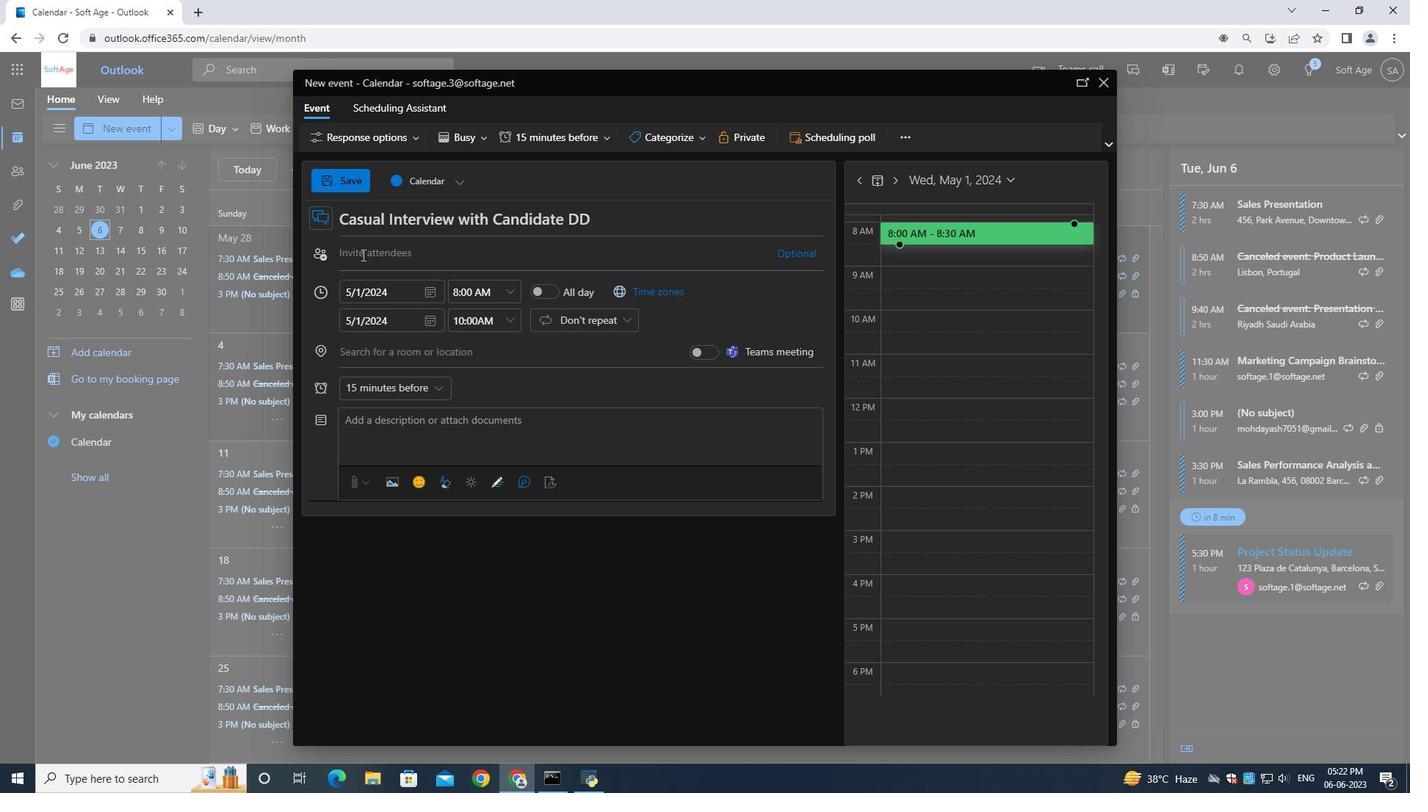
Action: Mouse moved to (380, 252)
Screenshot: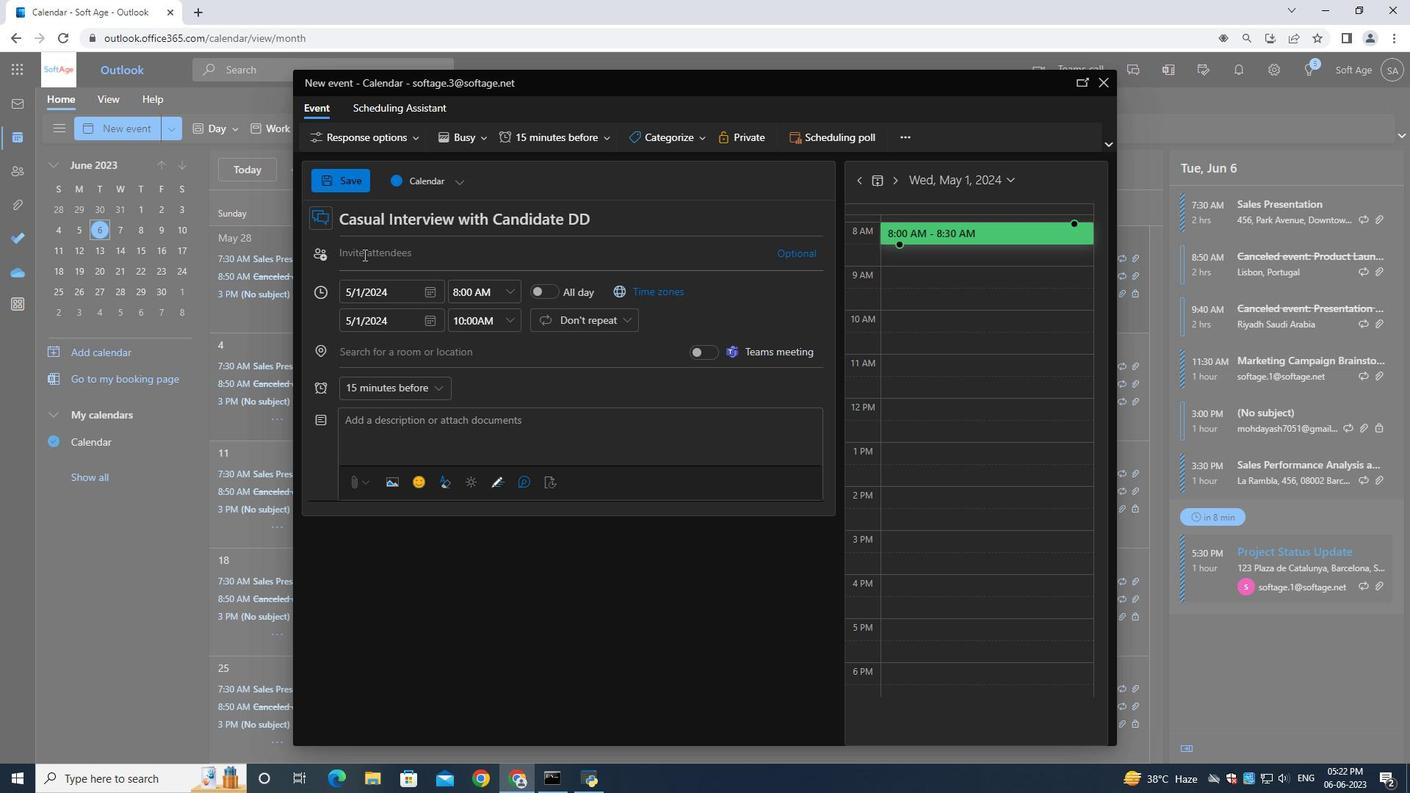 
Action: Key pressed softage.2<Key.shift>@softage.net
Screenshot: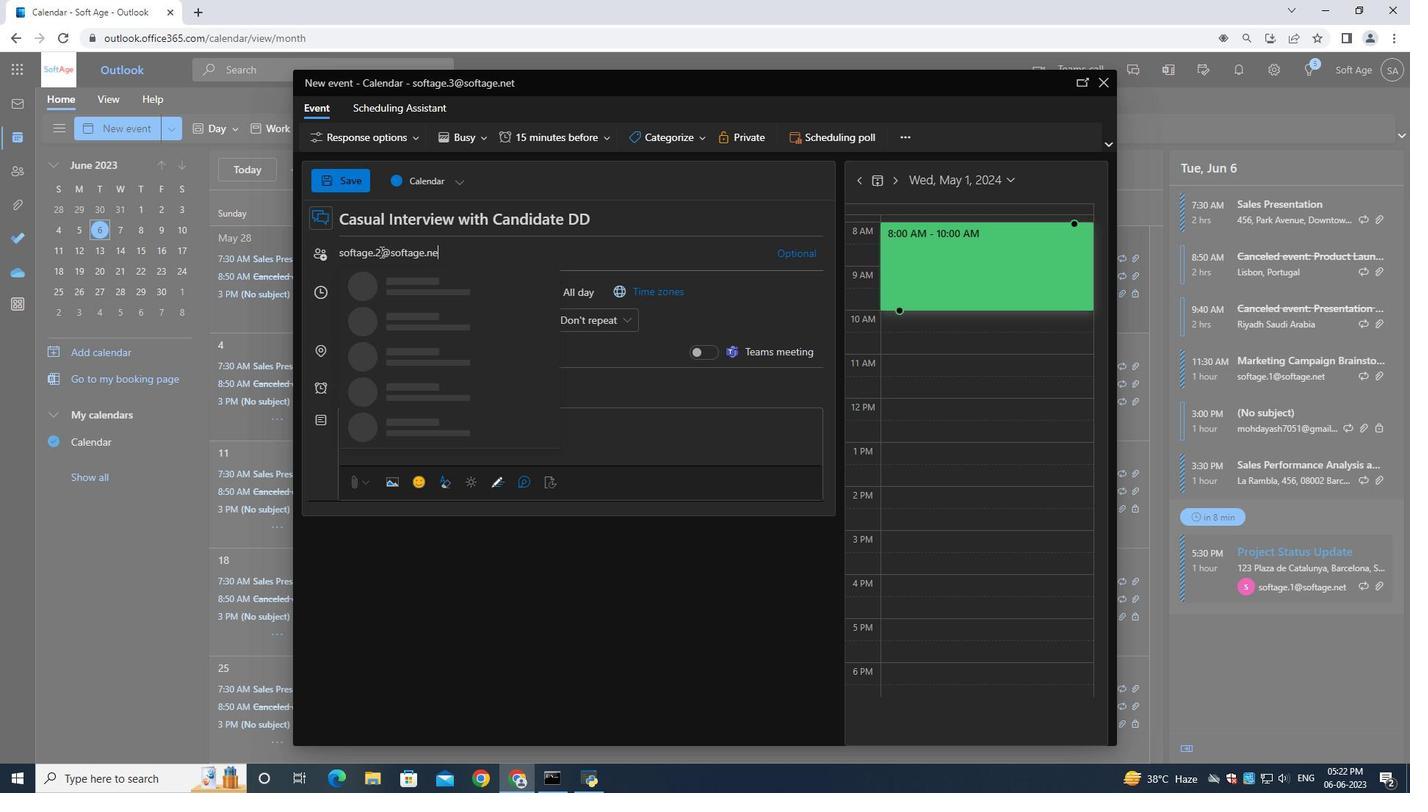 
Action: Mouse moved to (430, 277)
Screenshot: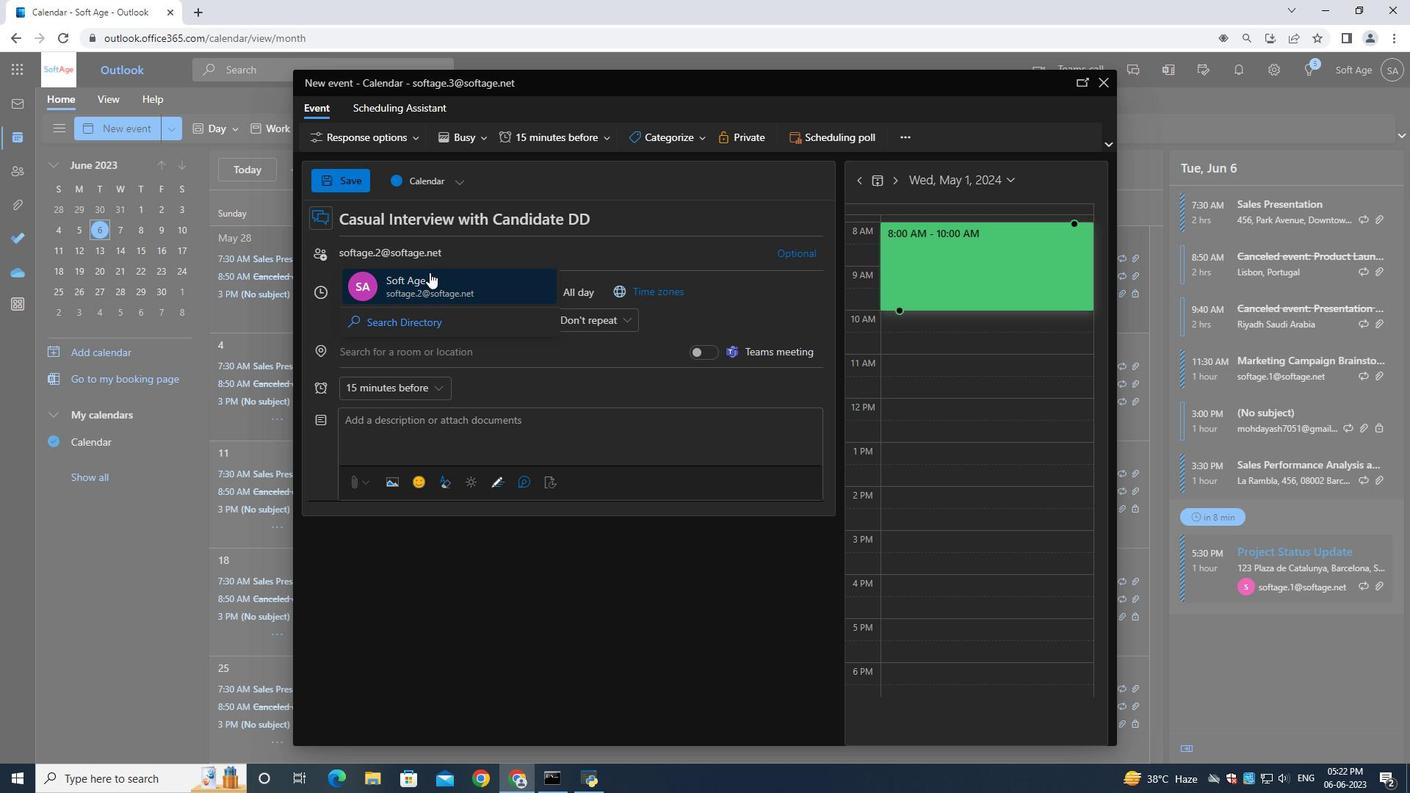
Action: Mouse pressed left at (430, 277)
Screenshot: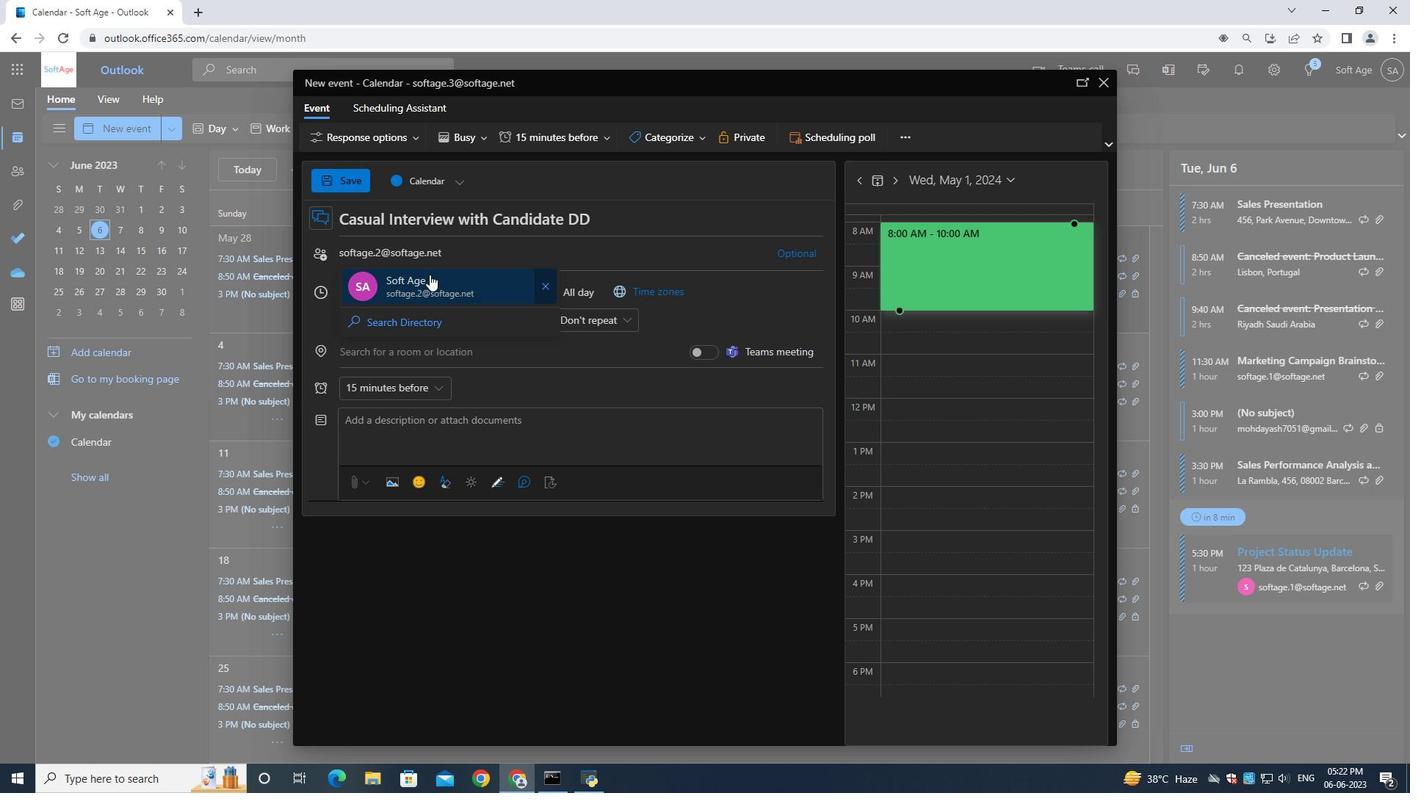 
Action: Mouse moved to (462, 260)
Screenshot: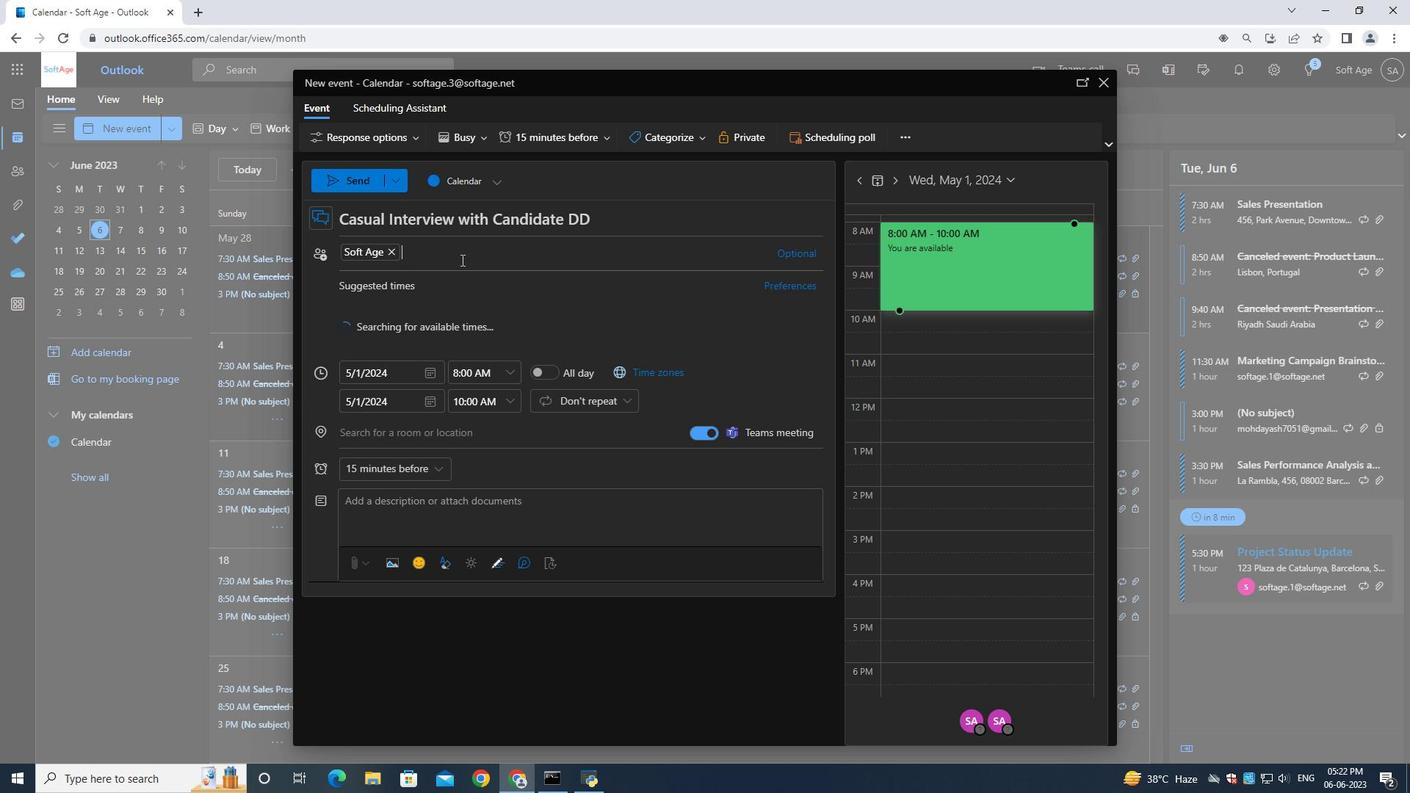 
Action: Key pressed softage.4<Key.shift>@softage.net
Screenshot: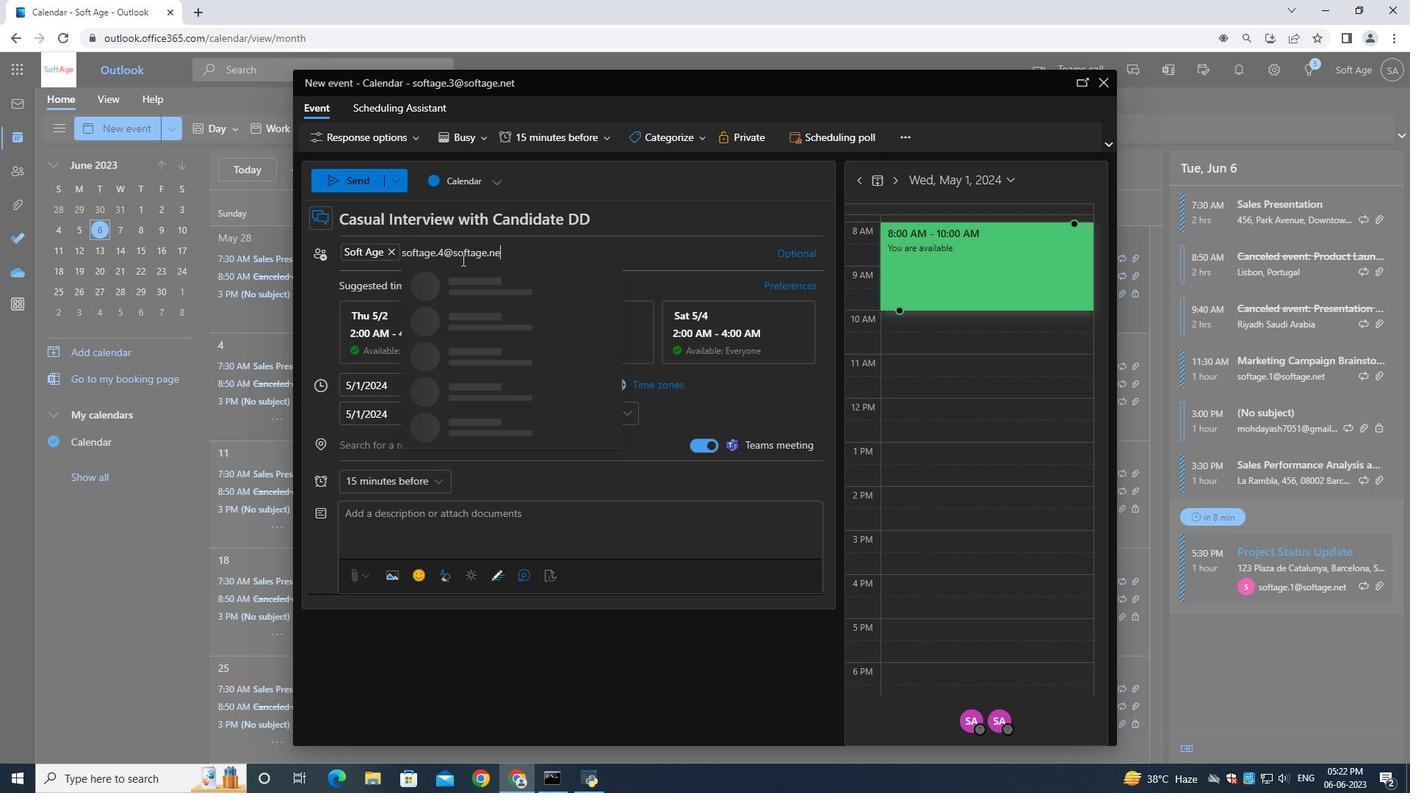 
Action: Mouse moved to (473, 272)
Screenshot: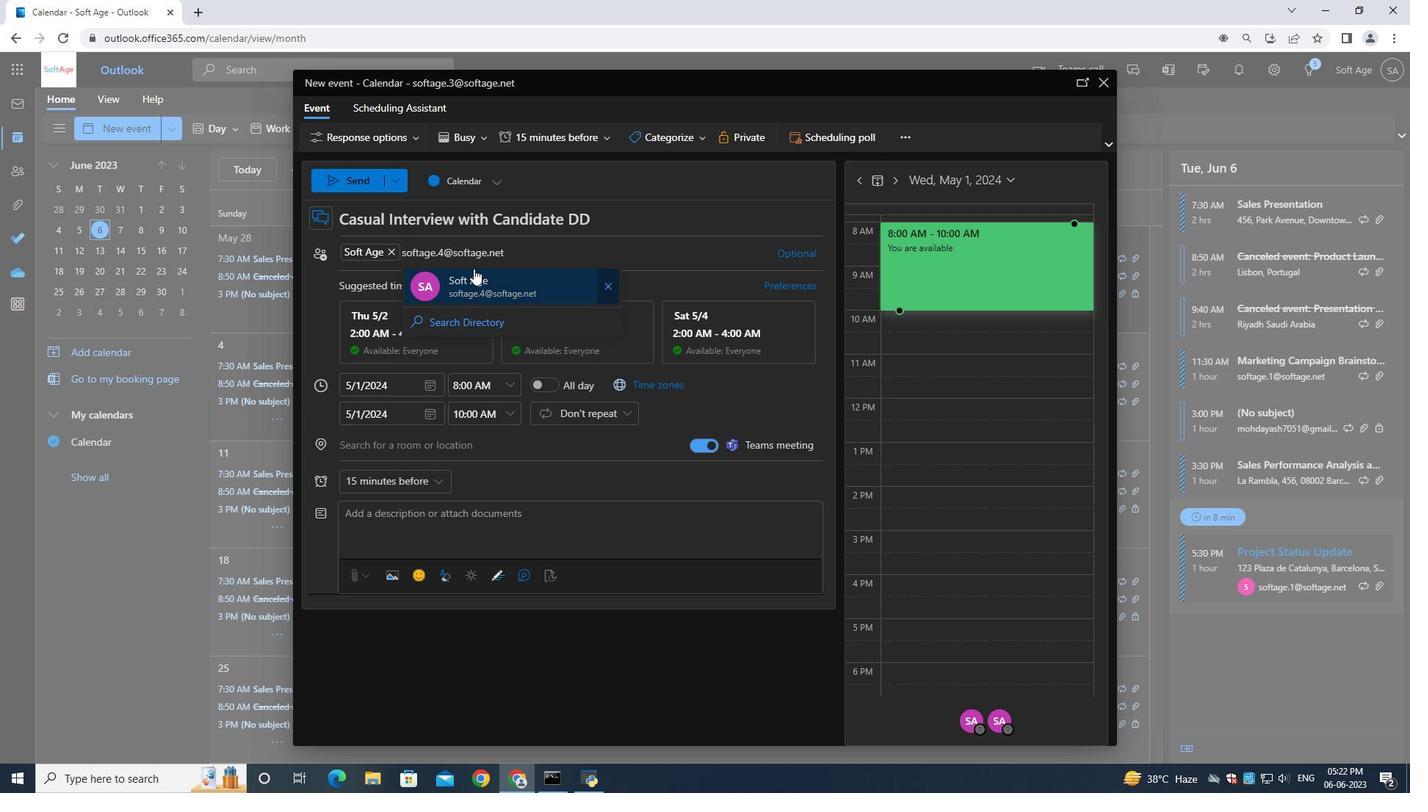 
Action: Mouse pressed left at (473, 272)
Screenshot: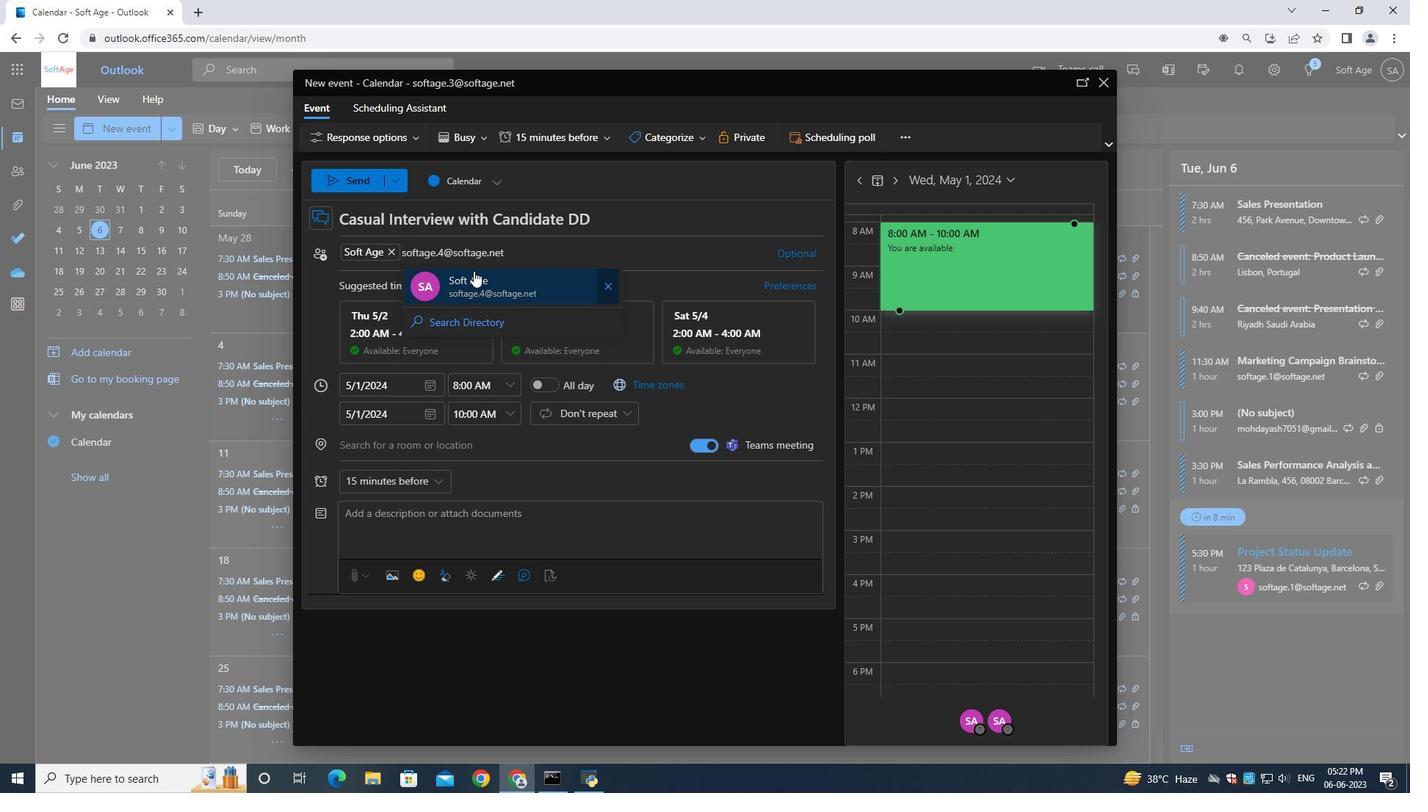 
Action: Mouse moved to (398, 487)
Screenshot: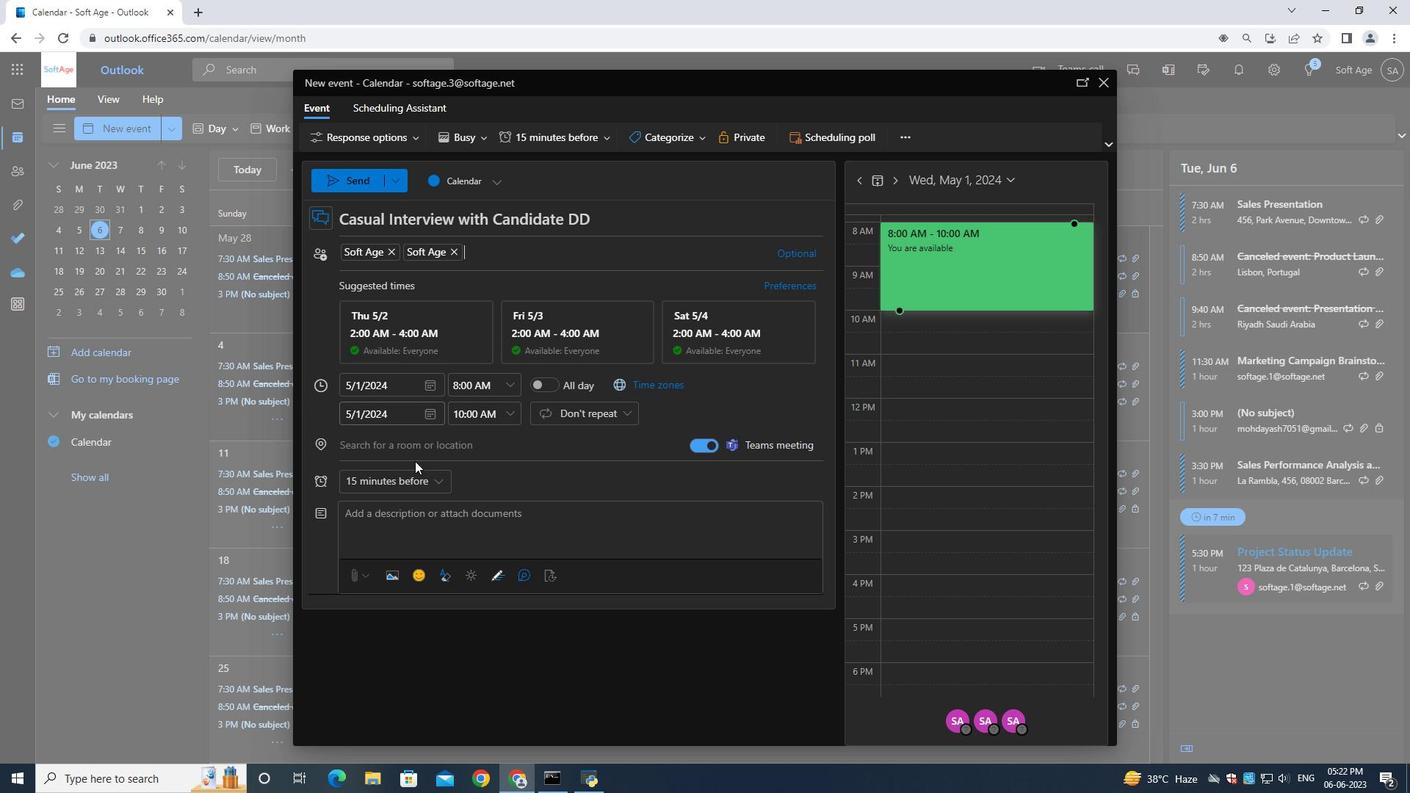 
Action: Mouse pressed left at (398, 487)
Screenshot: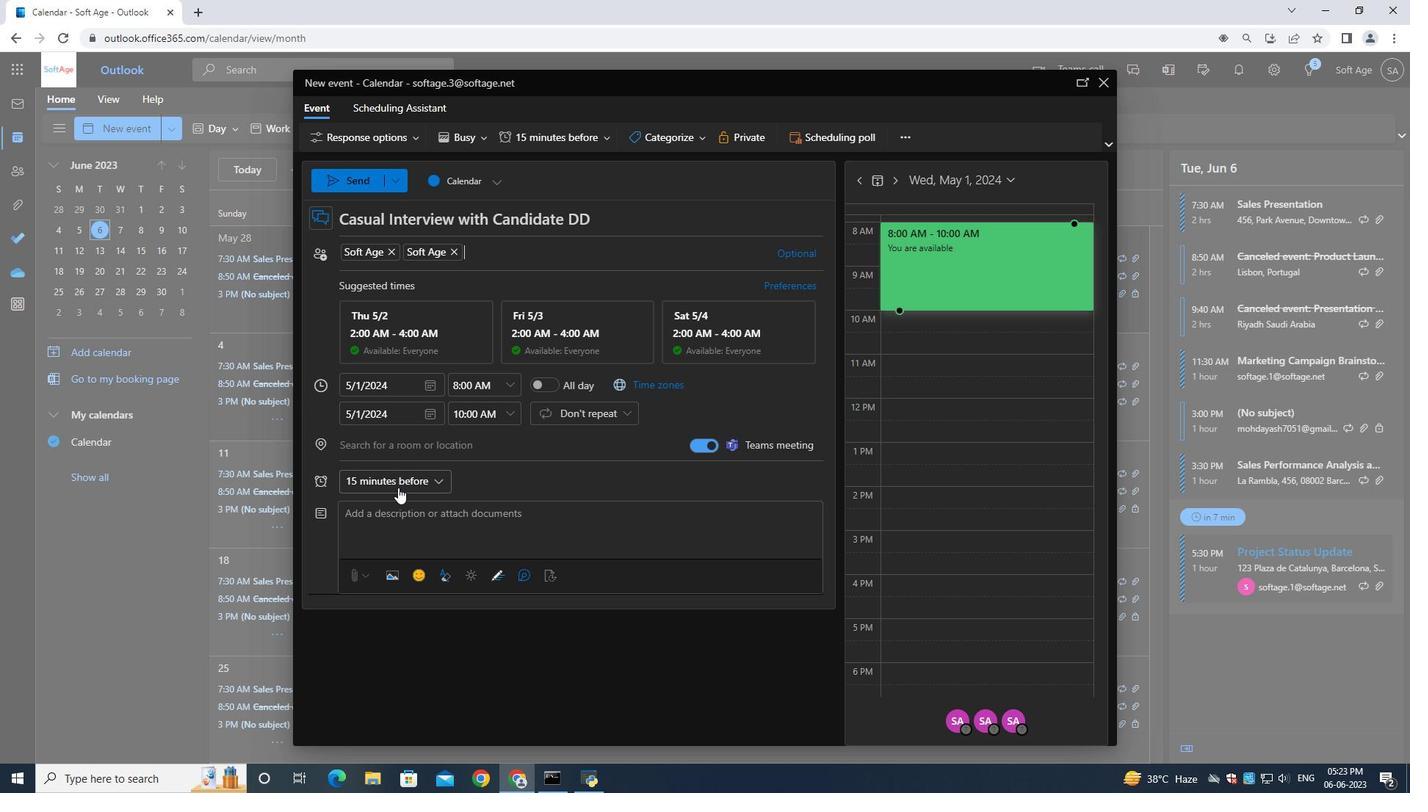 
Action: Mouse pressed left at (398, 487)
Screenshot: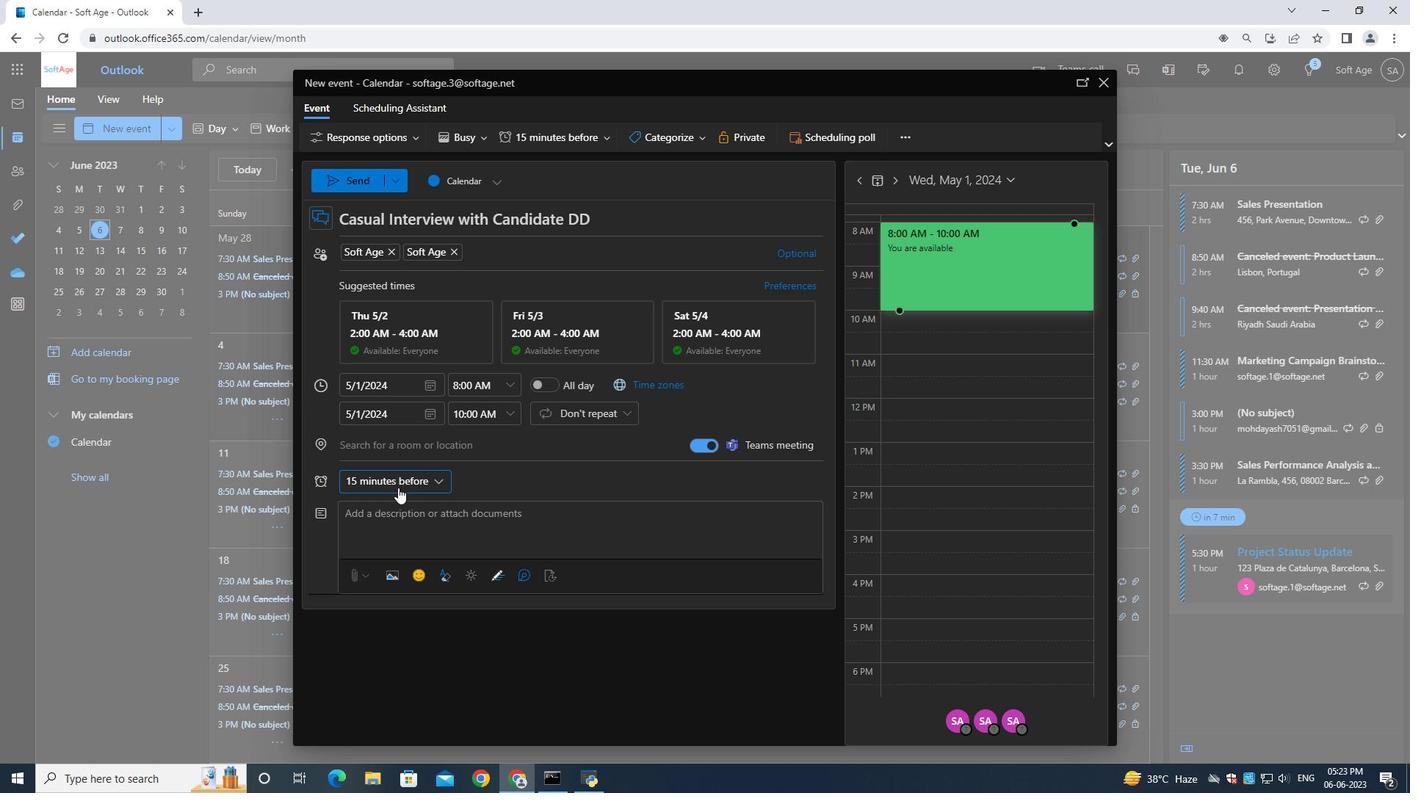 
Action: Mouse moved to (365, 175)
Screenshot: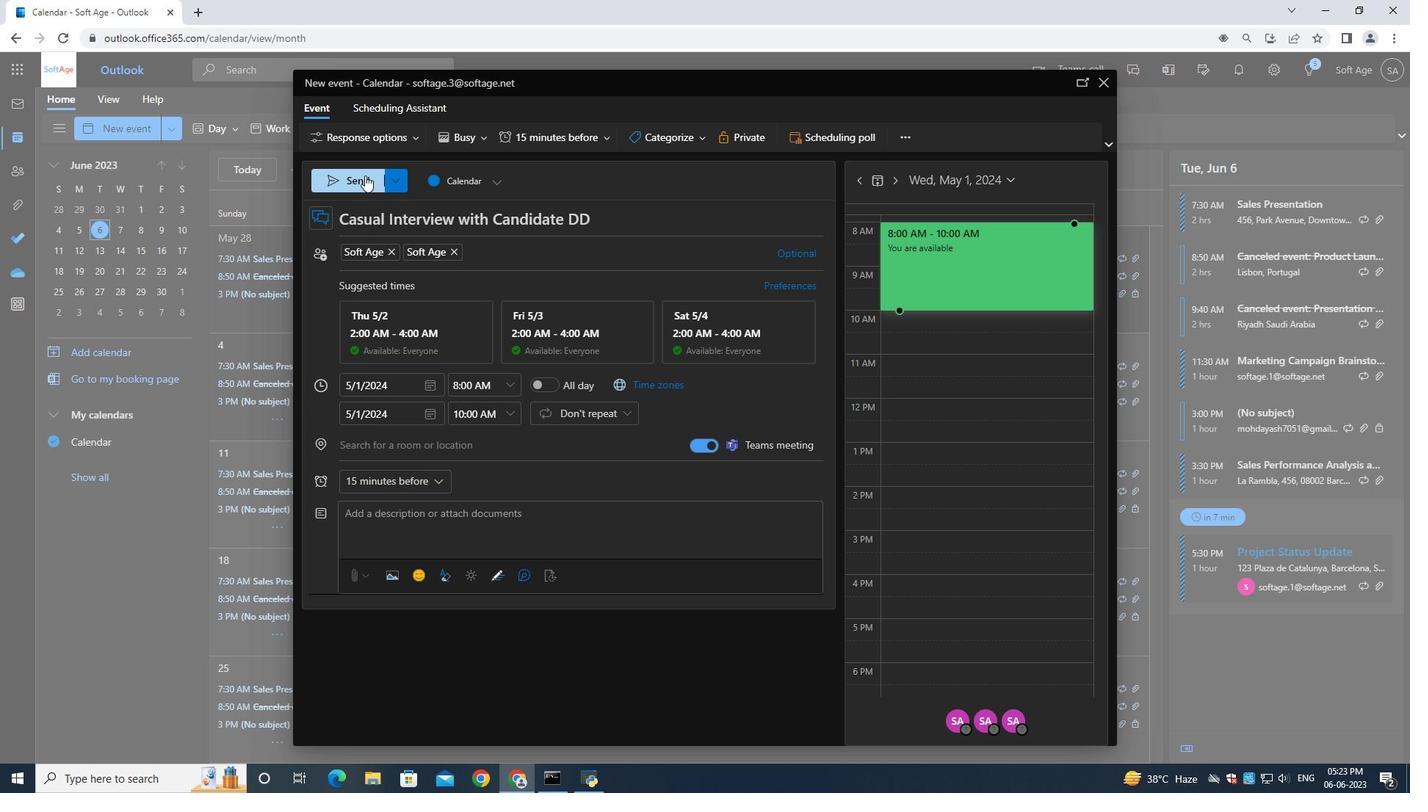 
Action: Mouse pressed left at (365, 175)
Screenshot: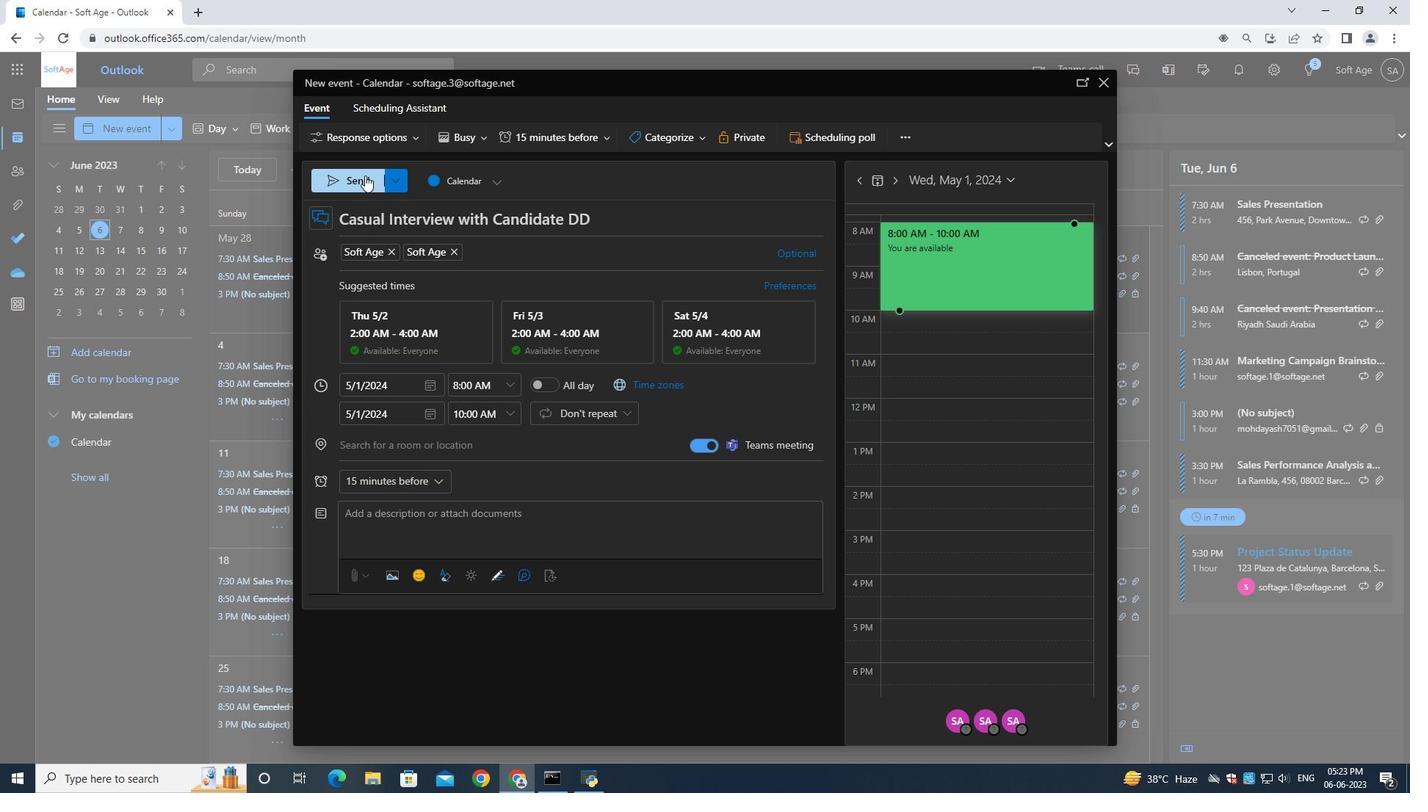 
Action: Mouse moved to (441, 216)
Screenshot: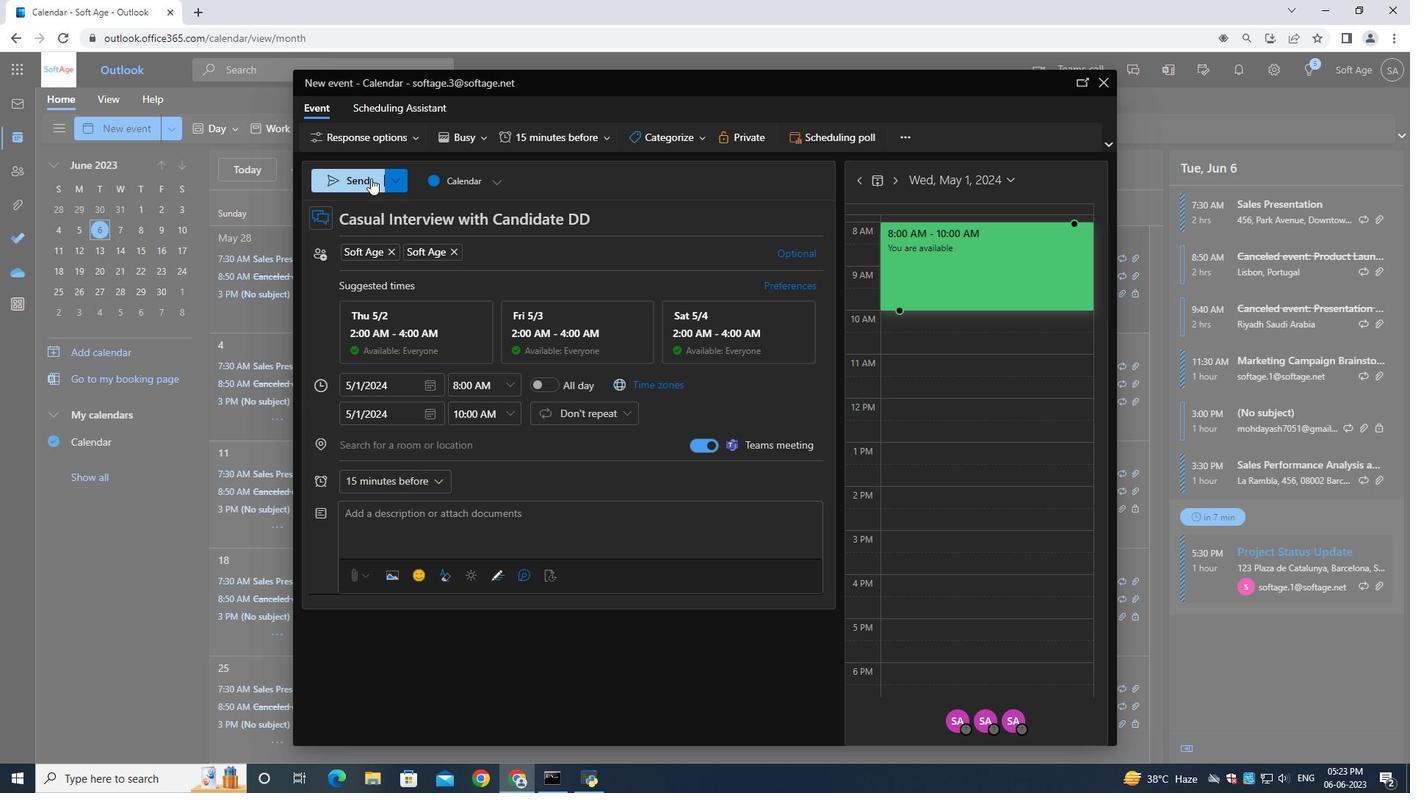 
